 Task: Create a due date automation trigger when advanced on, on the monday of the week before a card is due add content with a name or a description starting with resume at 11:00 AM.
Action: Mouse moved to (1092, 535)
Screenshot: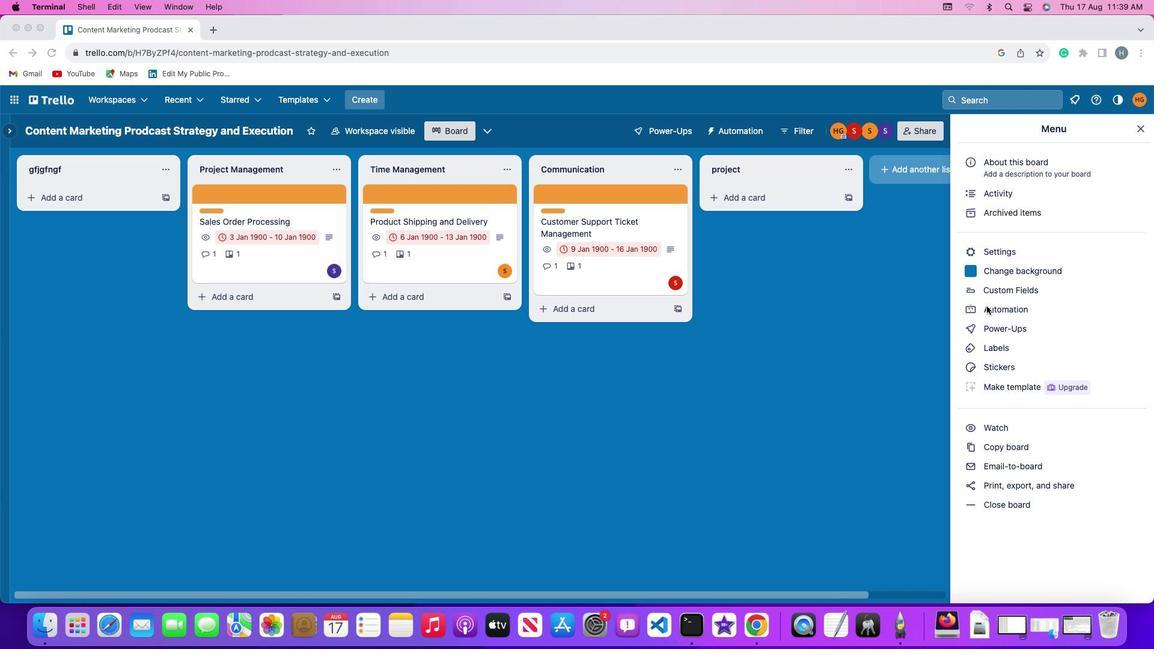 
Action: Mouse pressed left at (1092, 535)
Screenshot: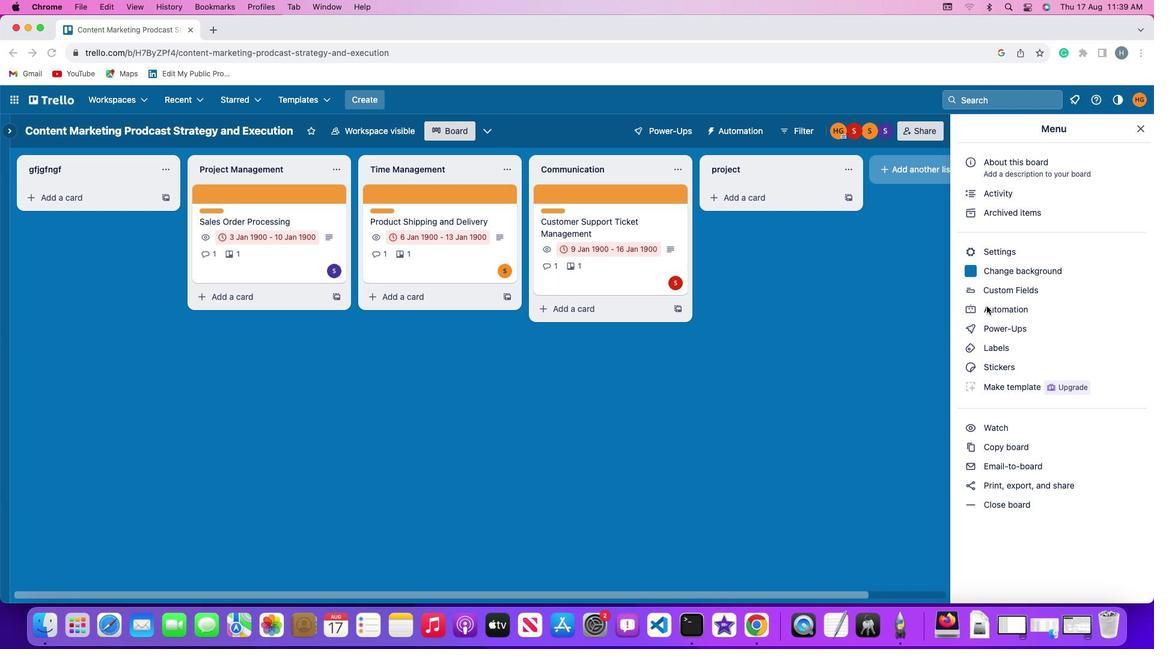 
Action: Mouse pressed left at (1092, 535)
Screenshot: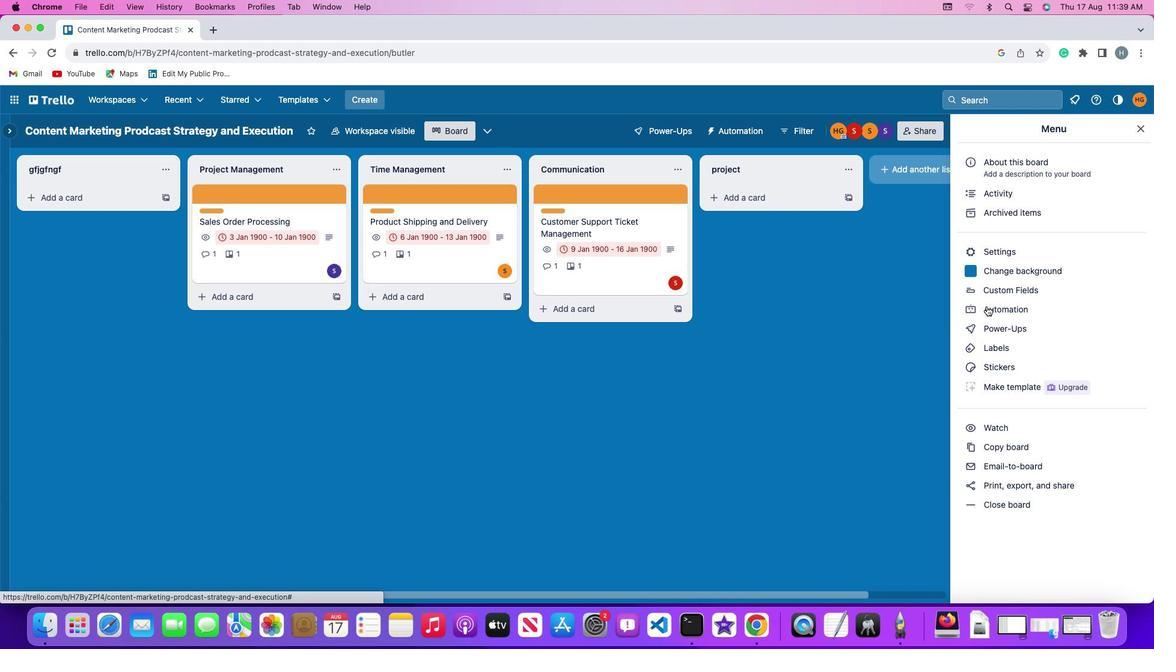 
Action: Mouse moved to (32, 544)
Screenshot: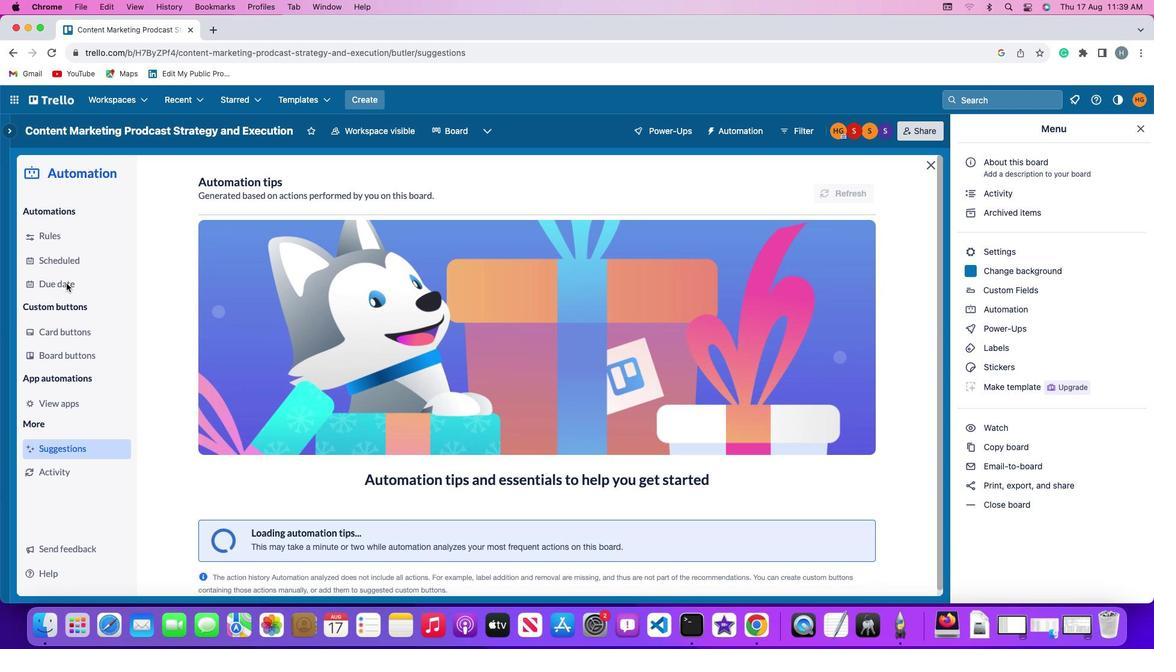 
Action: Mouse pressed left at (32, 544)
Screenshot: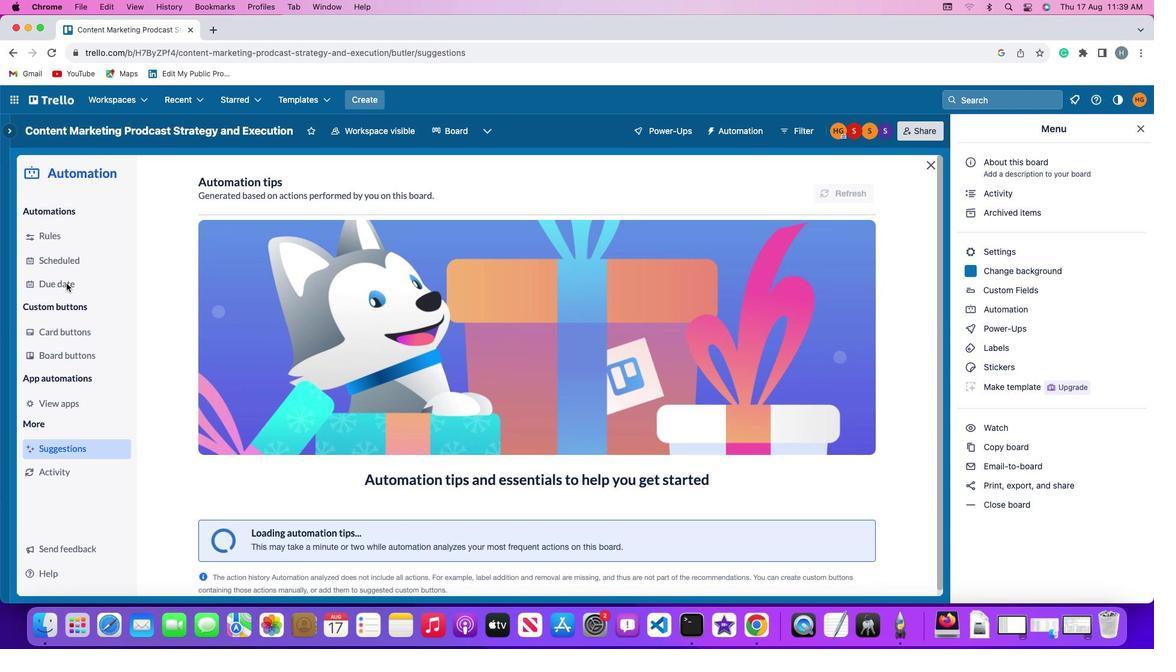 
Action: Mouse moved to (888, 582)
Screenshot: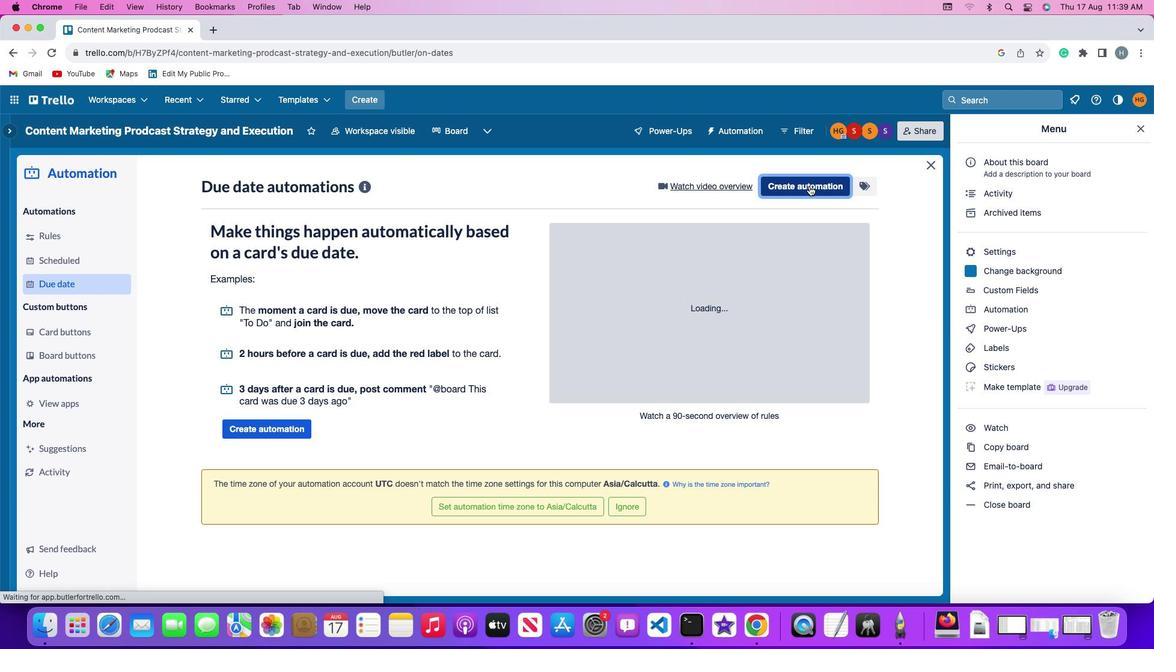 
Action: Mouse pressed left at (888, 582)
Screenshot: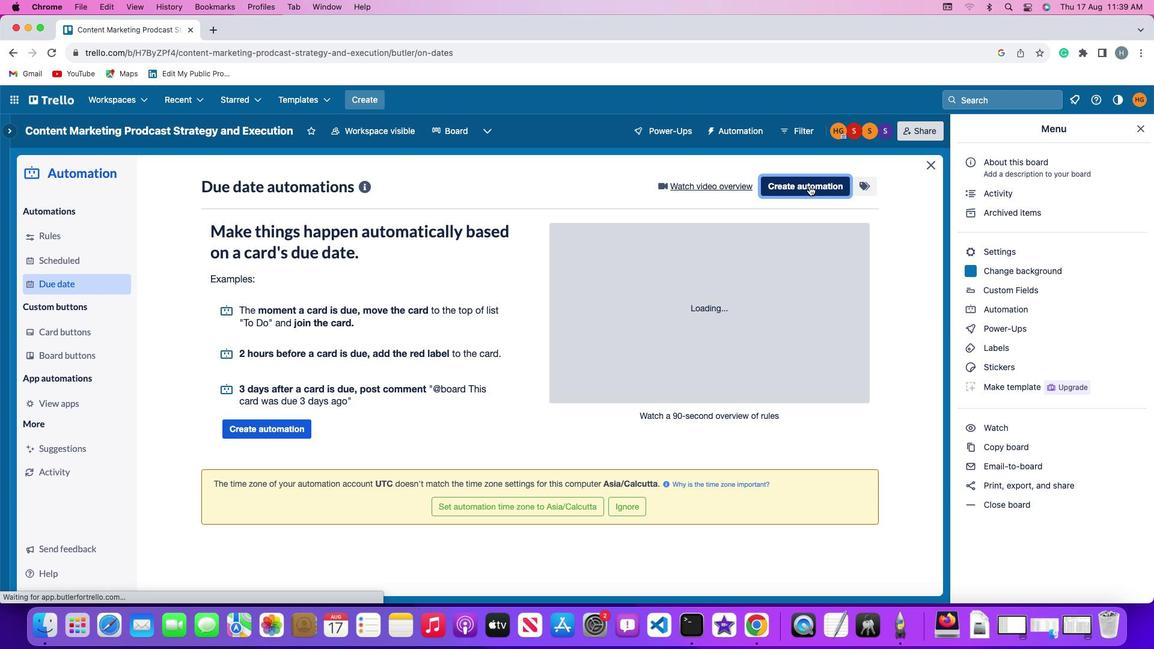 
Action: Mouse moved to (225, 539)
Screenshot: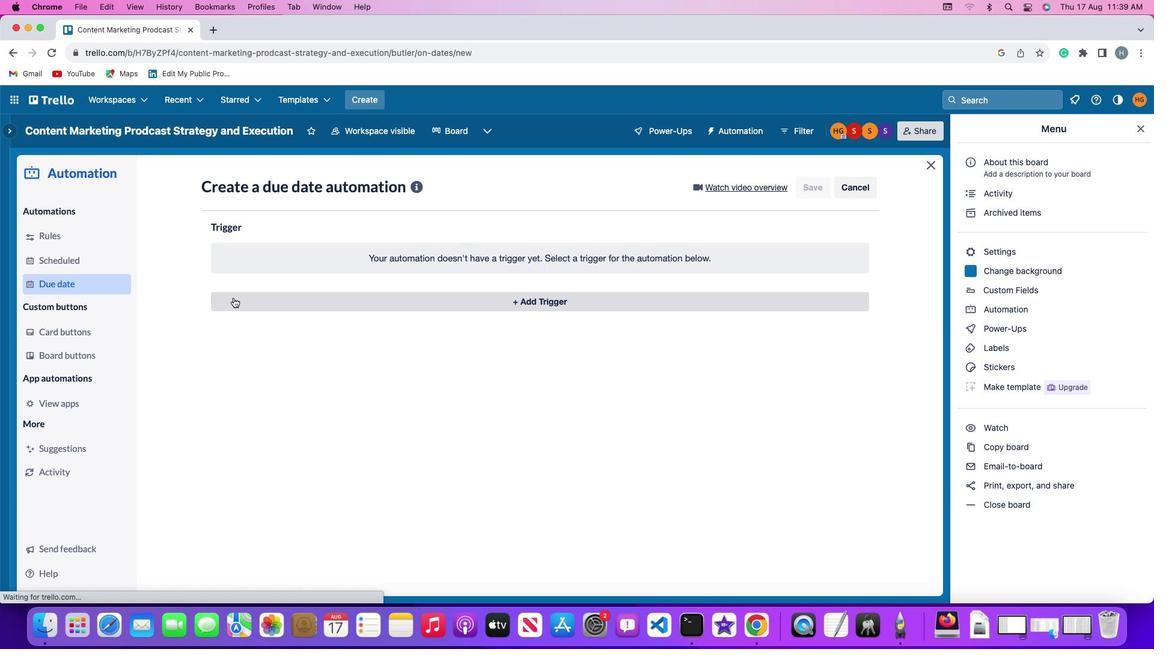 
Action: Mouse pressed left at (225, 539)
Screenshot: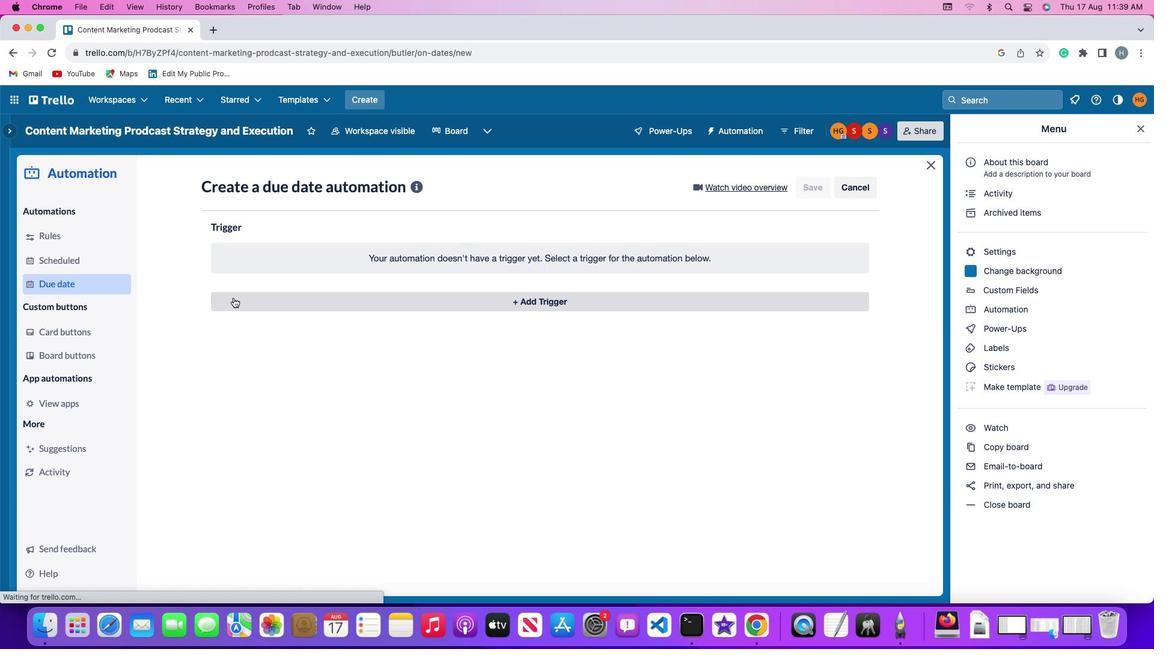 
Action: Mouse moved to (271, 451)
Screenshot: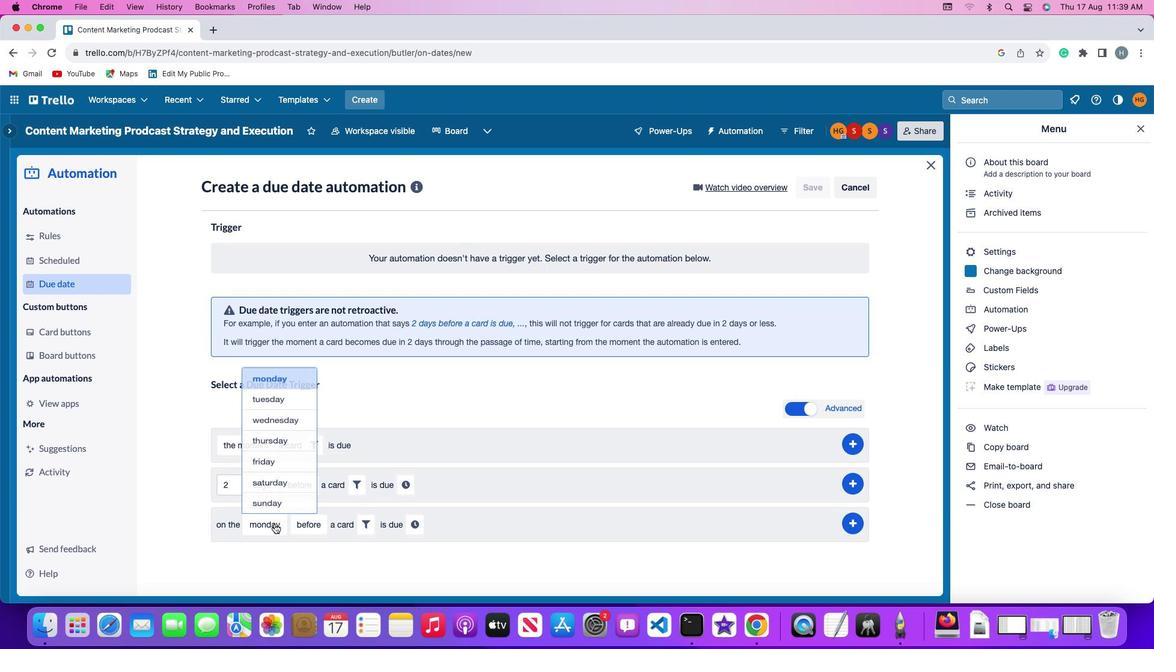 
Action: Mouse pressed left at (271, 451)
Screenshot: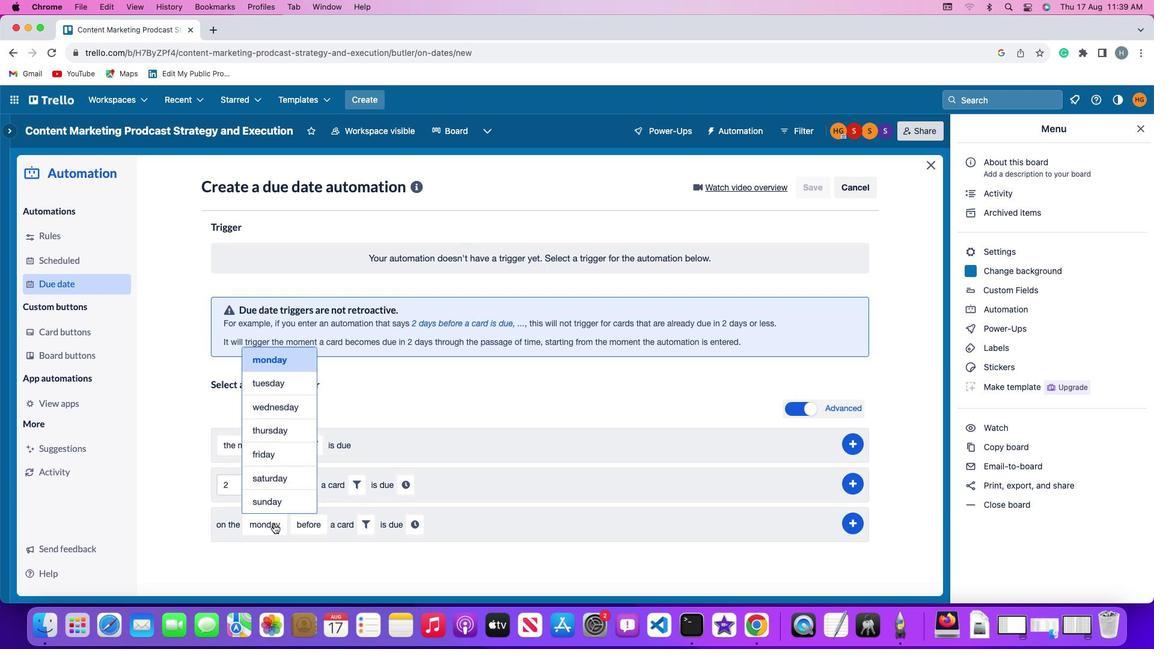 
Action: Mouse moved to (283, 516)
Screenshot: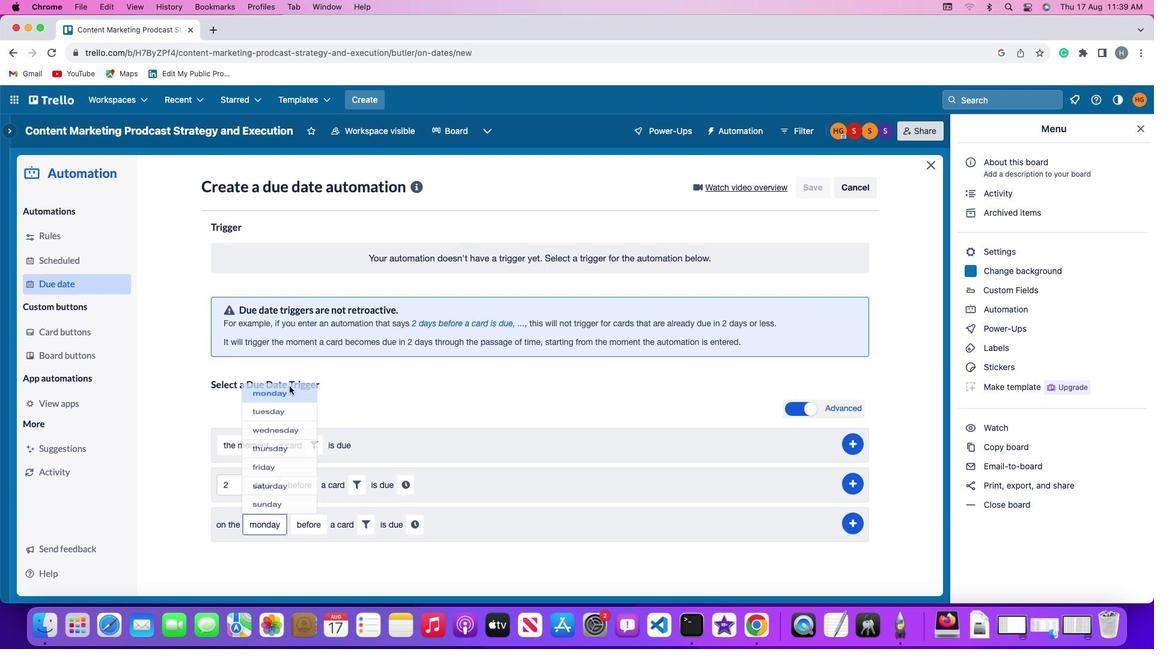 
Action: Mouse pressed left at (283, 516)
Screenshot: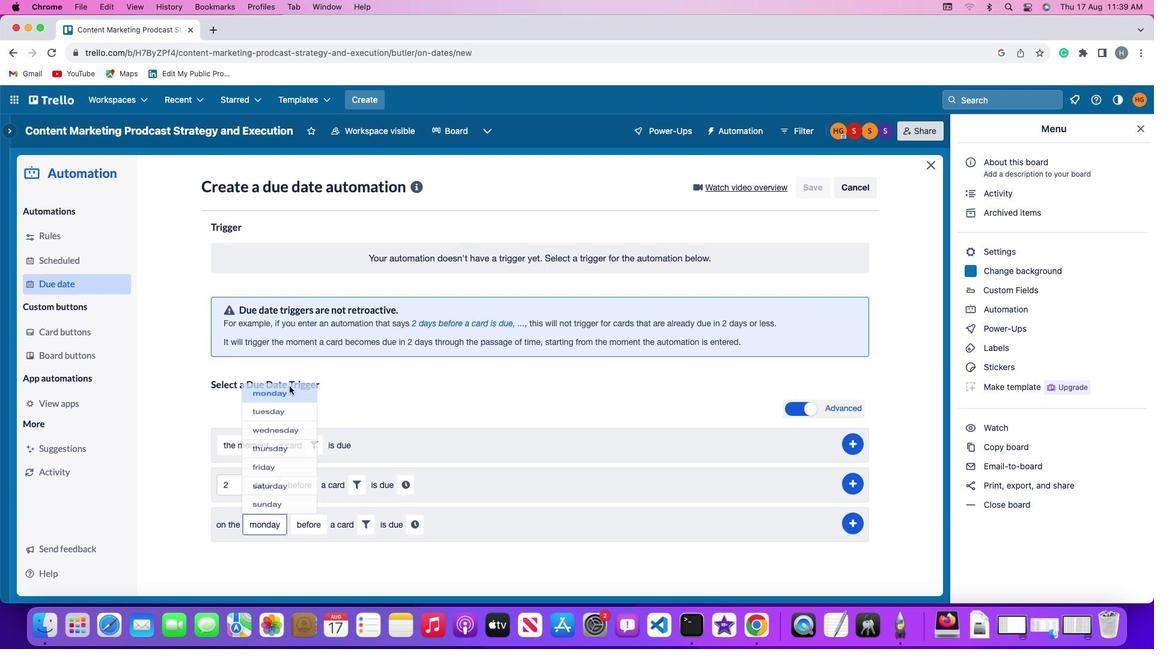 
Action: Mouse moved to (312, 446)
Screenshot: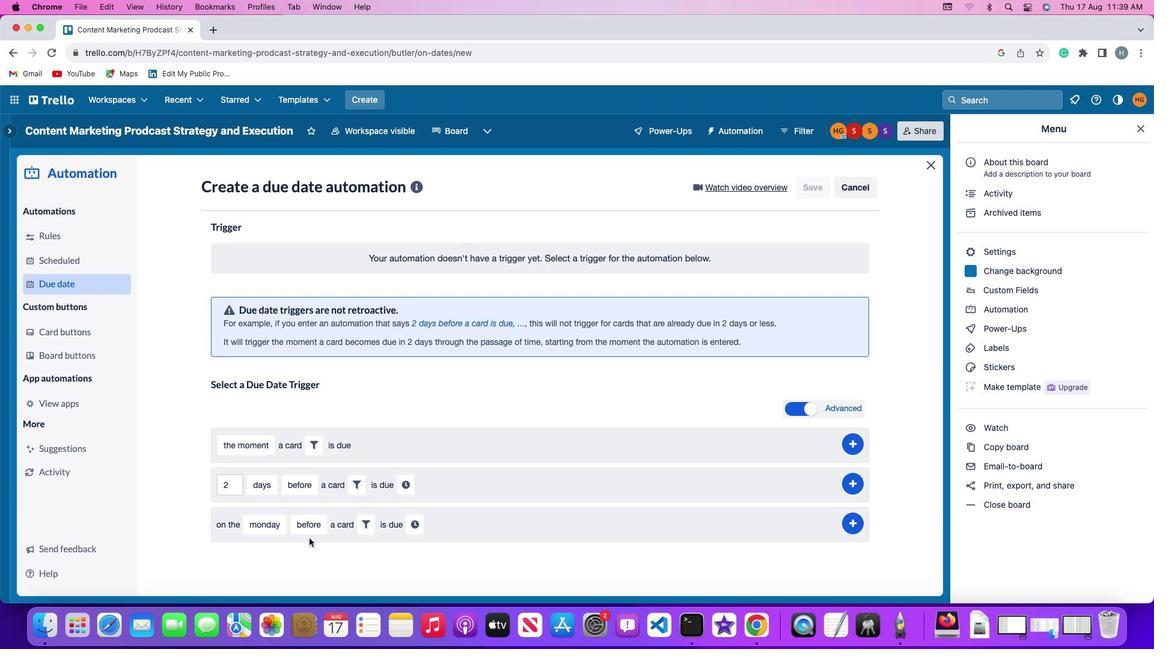 
Action: Mouse pressed left at (312, 446)
Screenshot: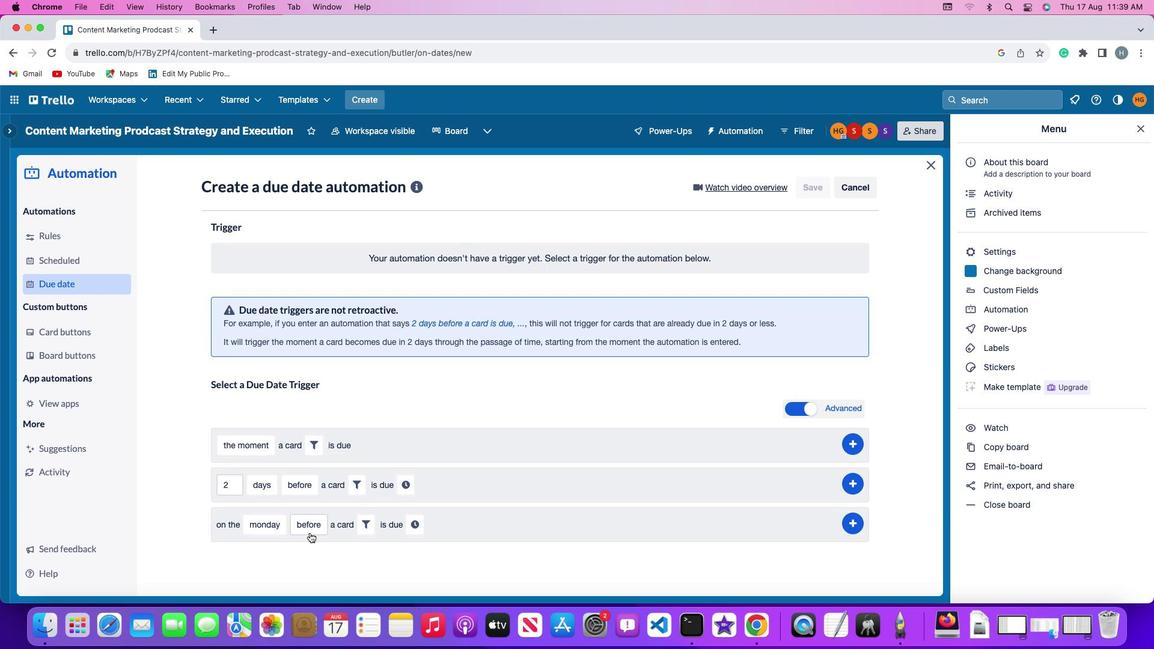 
Action: Mouse moved to (315, 460)
Screenshot: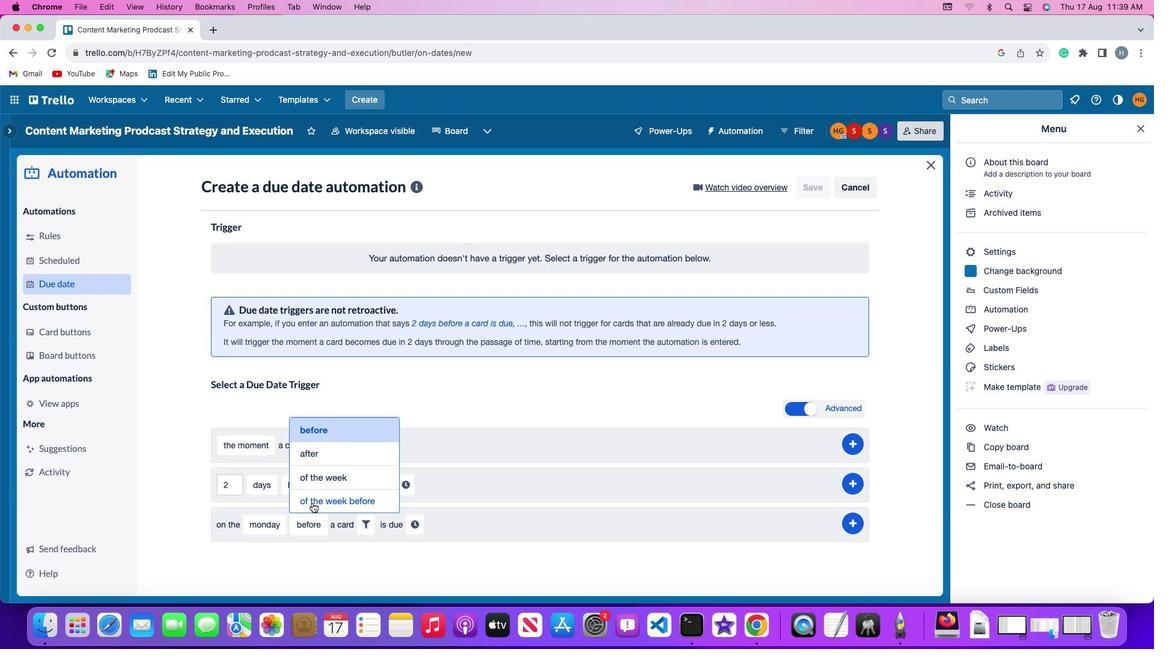 
Action: Mouse pressed left at (315, 460)
Screenshot: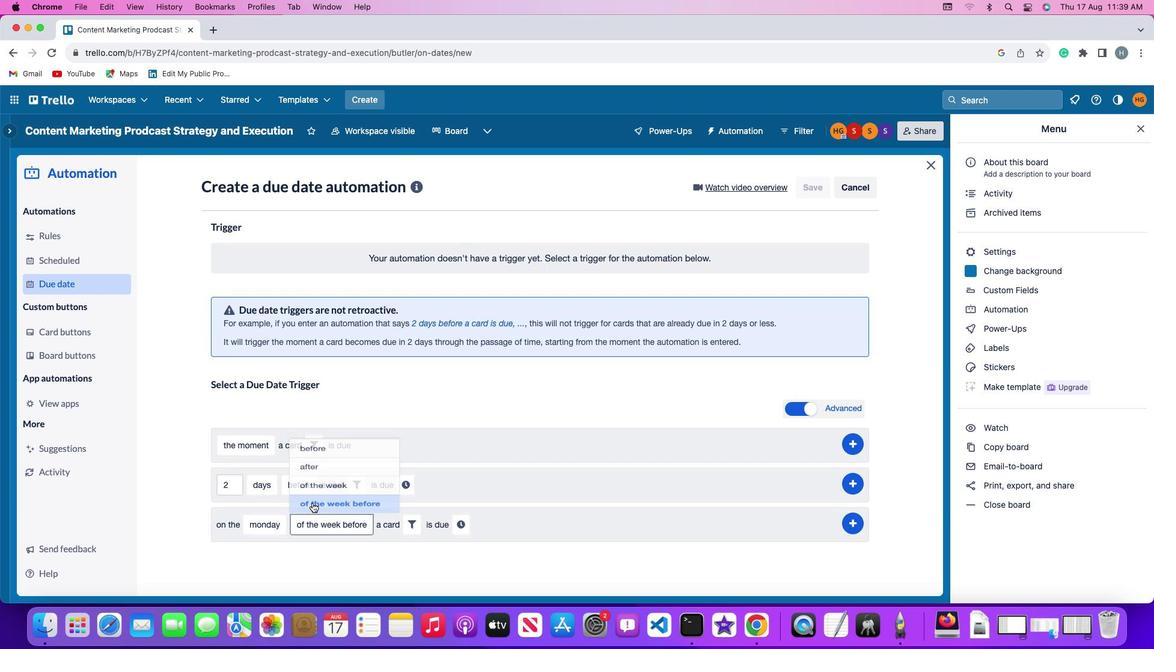 
Action: Mouse moved to (428, 451)
Screenshot: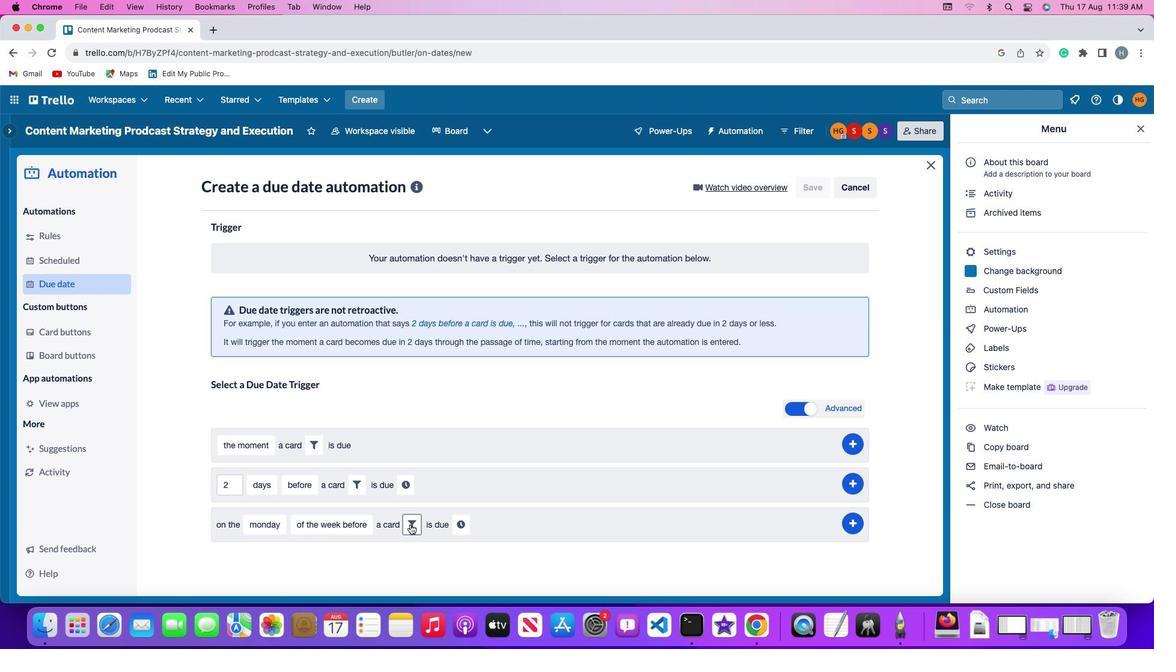 
Action: Mouse pressed left at (428, 451)
Screenshot: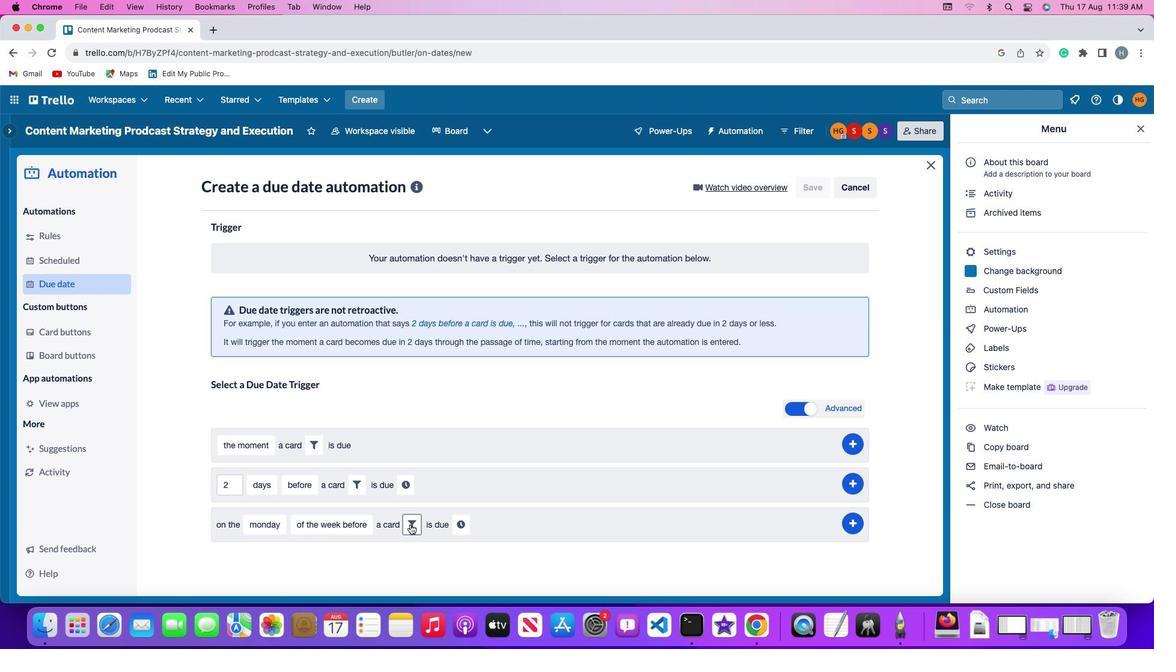 
Action: Mouse moved to (597, 436)
Screenshot: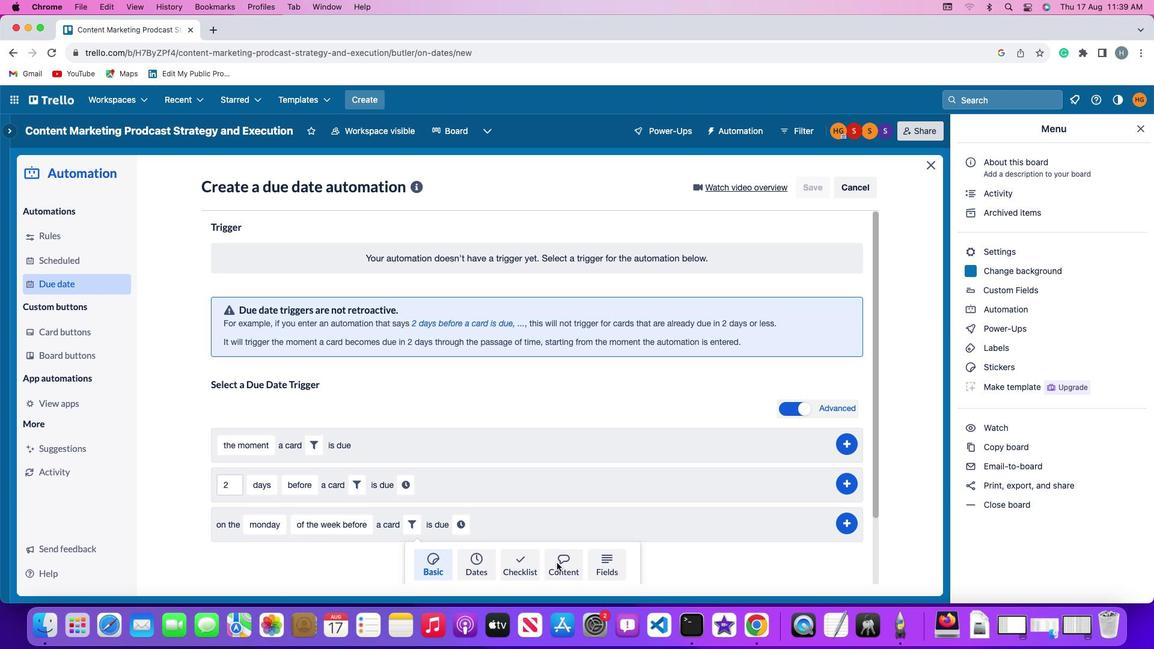 
Action: Mouse pressed left at (597, 436)
Screenshot: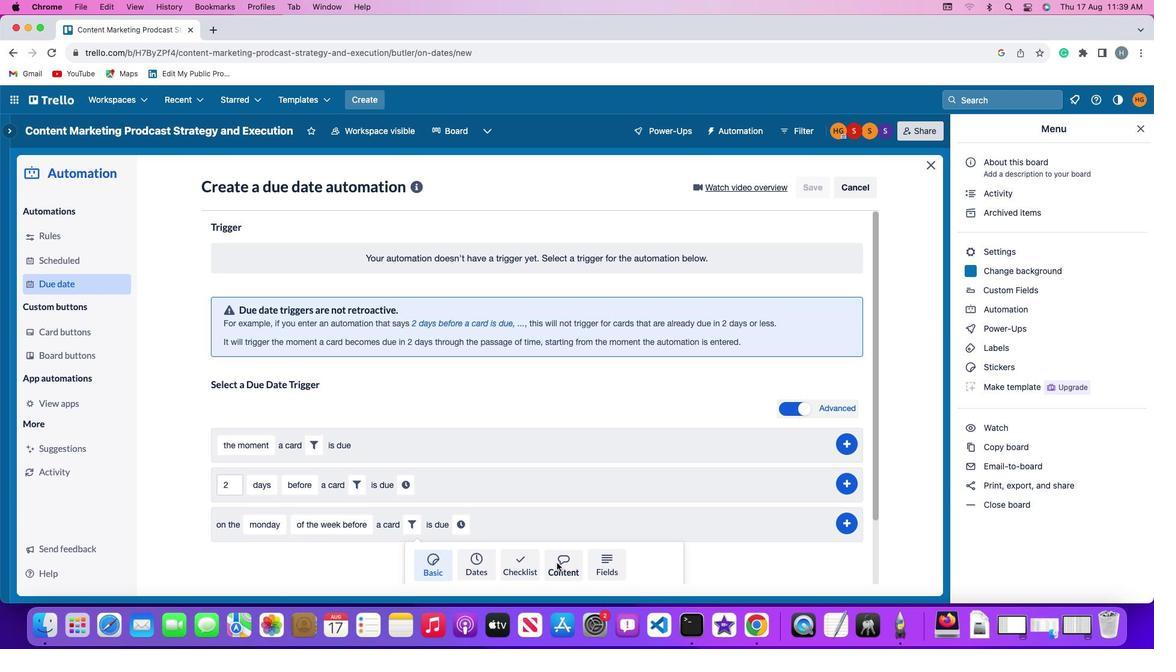 
Action: Mouse moved to (593, 436)
Screenshot: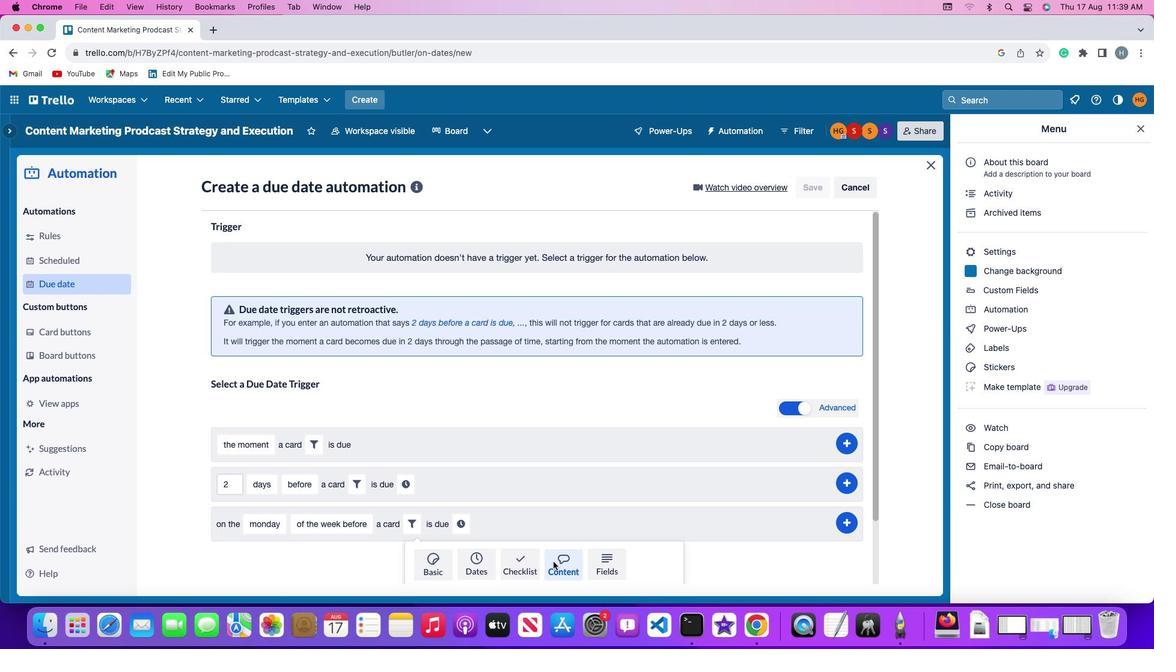 
Action: Mouse scrolled (593, 436) with delta (-42, 655)
Screenshot: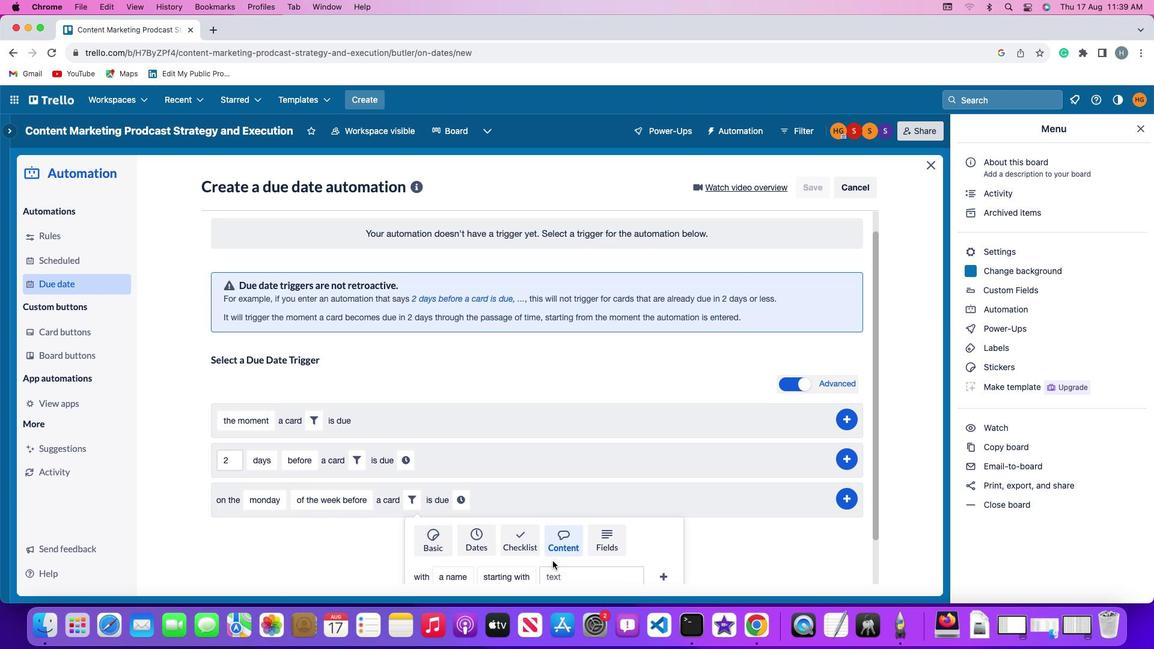 
Action: Mouse scrolled (593, 436) with delta (-42, 655)
Screenshot: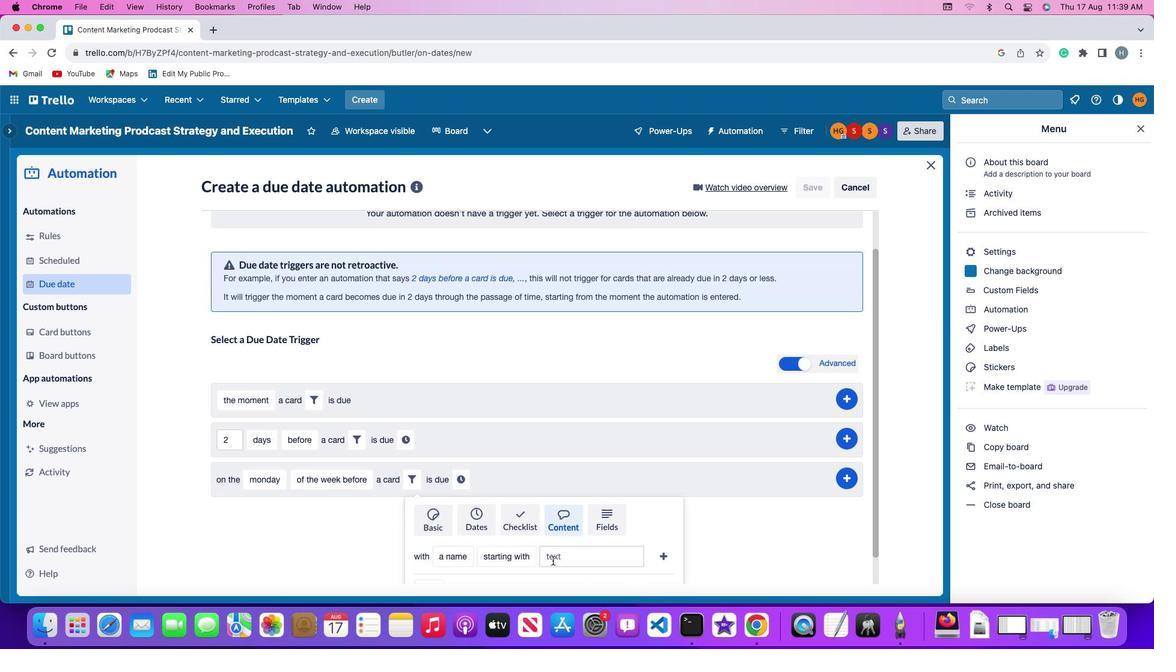
Action: Mouse scrolled (593, 436) with delta (-42, 655)
Screenshot: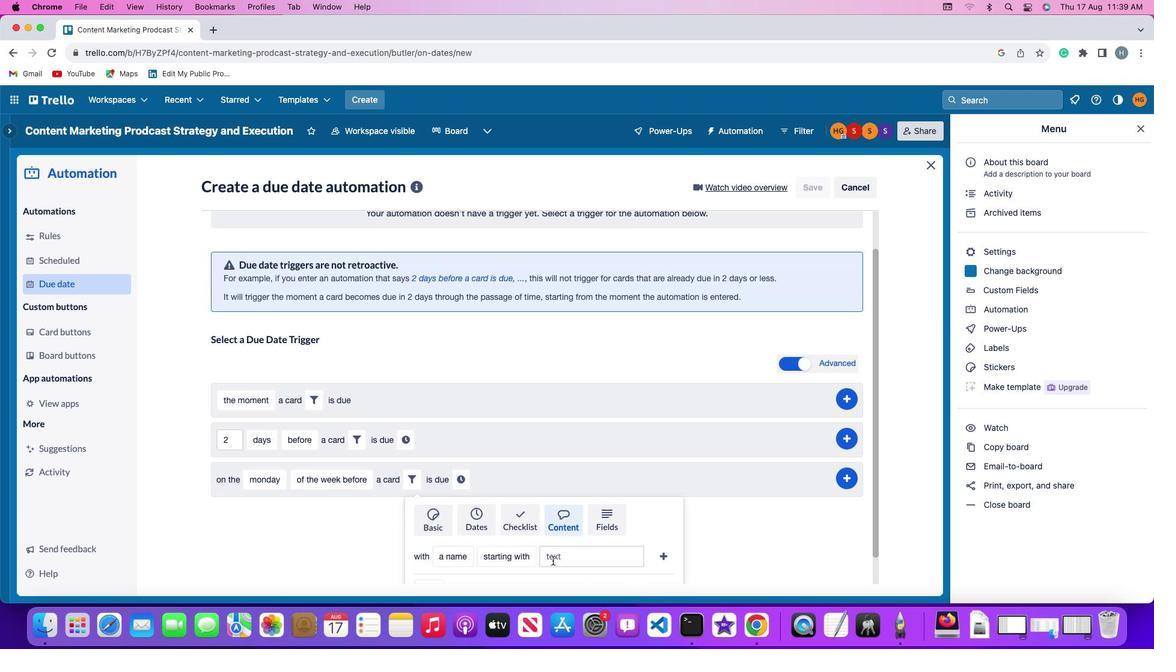 
Action: Mouse scrolled (593, 436) with delta (-42, 656)
Screenshot: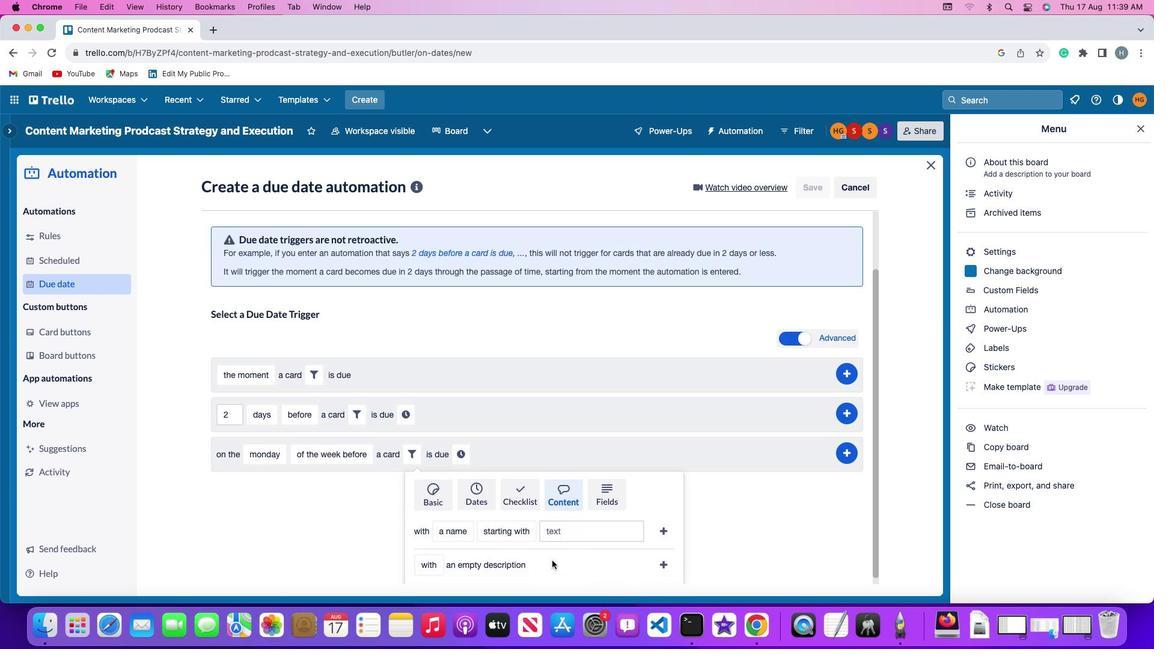 
Action: Mouse moved to (592, 437)
Screenshot: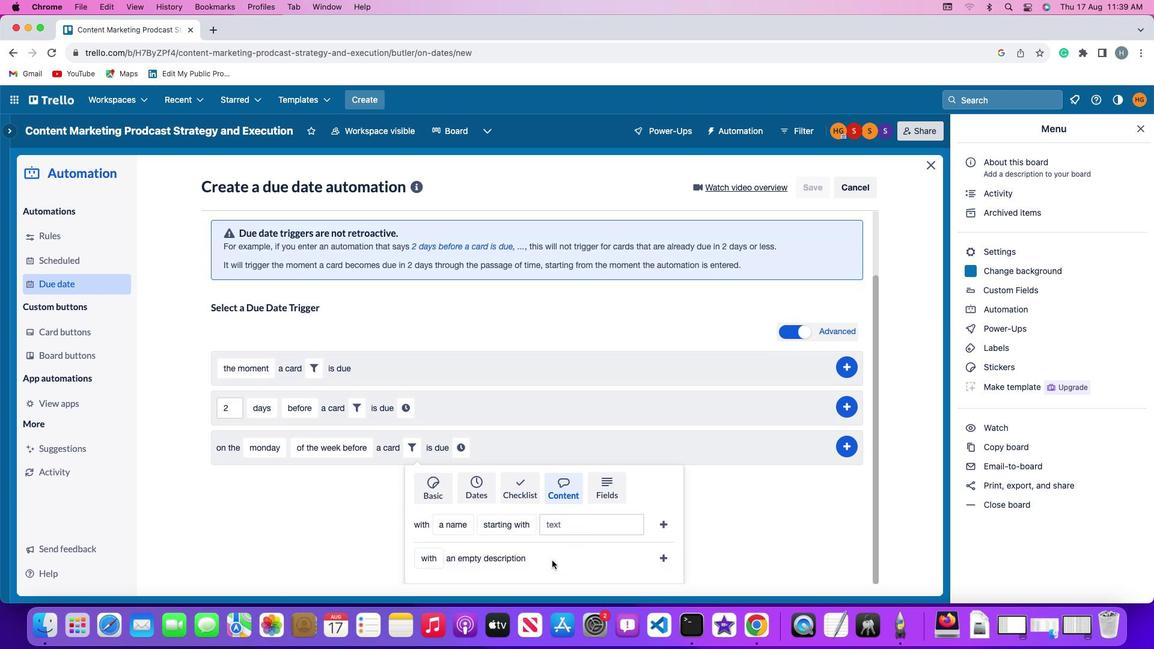 
Action: Mouse scrolled (592, 437) with delta (-42, 656)
Screenshot: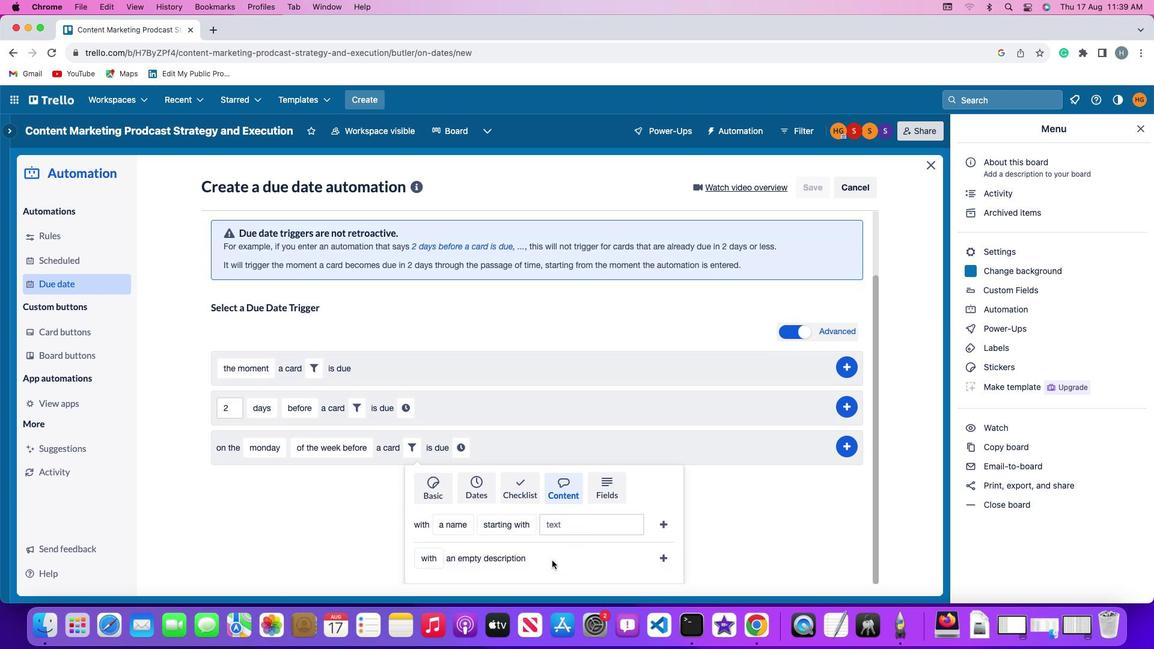 
Action: Mouse moved to (591, 437)
Screenshot: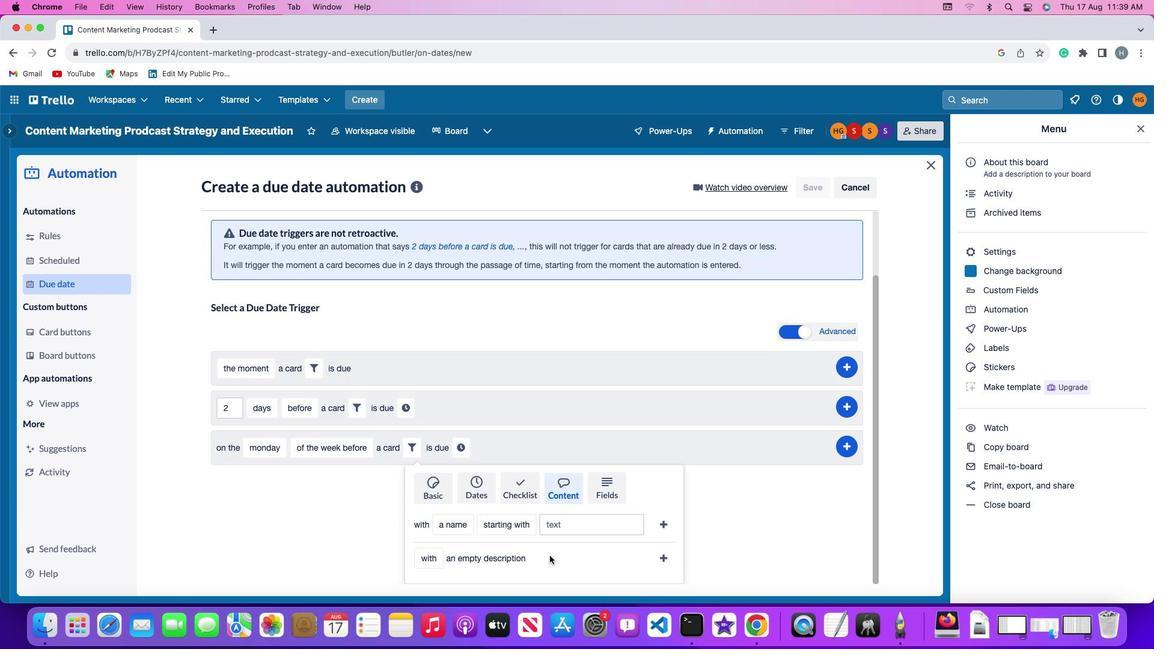 
Action: Mouse scrolled (591, 437) with delta (-42, 655)
Screenshot: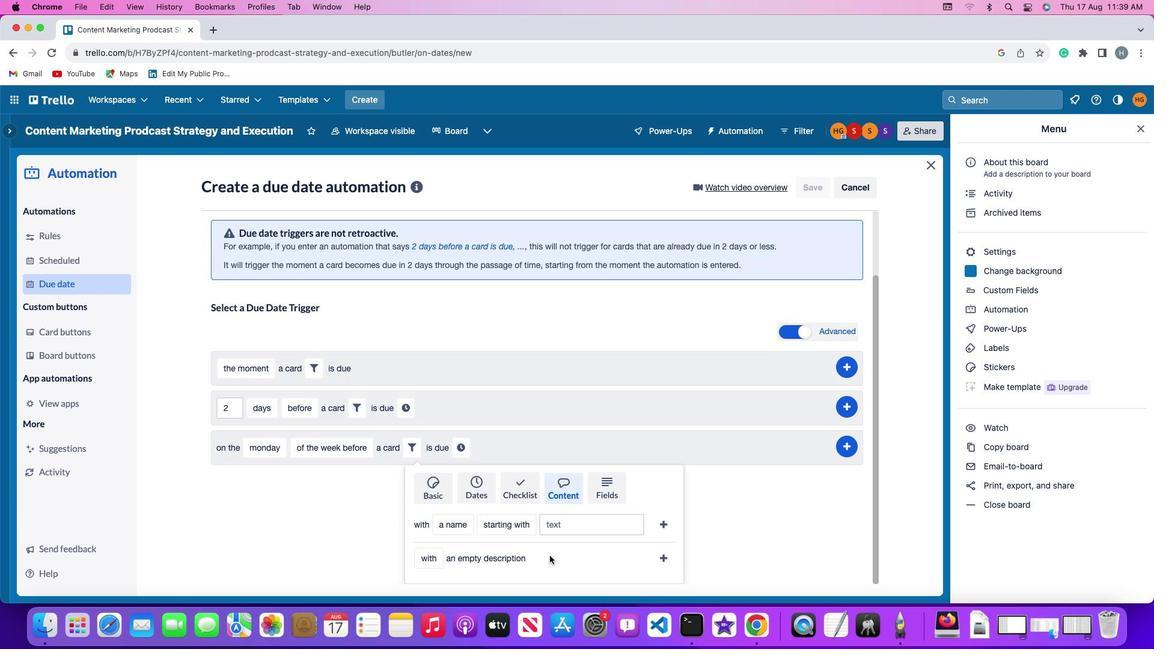 
Action: Mouse scrolled (591, 437) with delta (-42, 655)
Screenshot: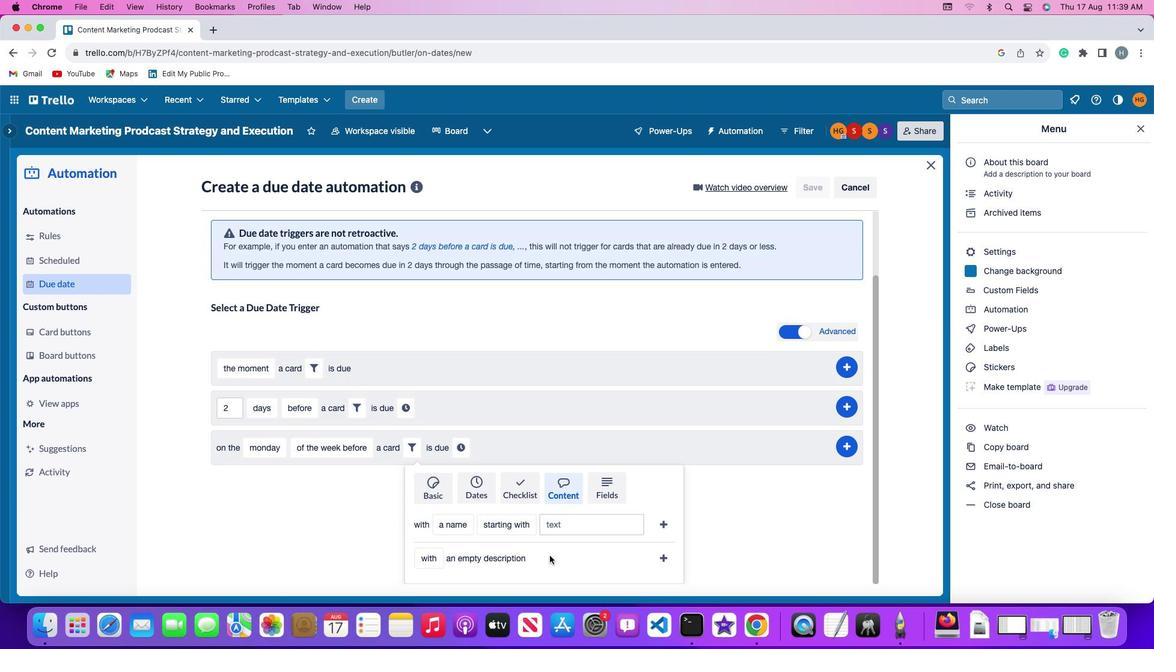 
Action: Mouse moved to (590, 438)
Screenshot: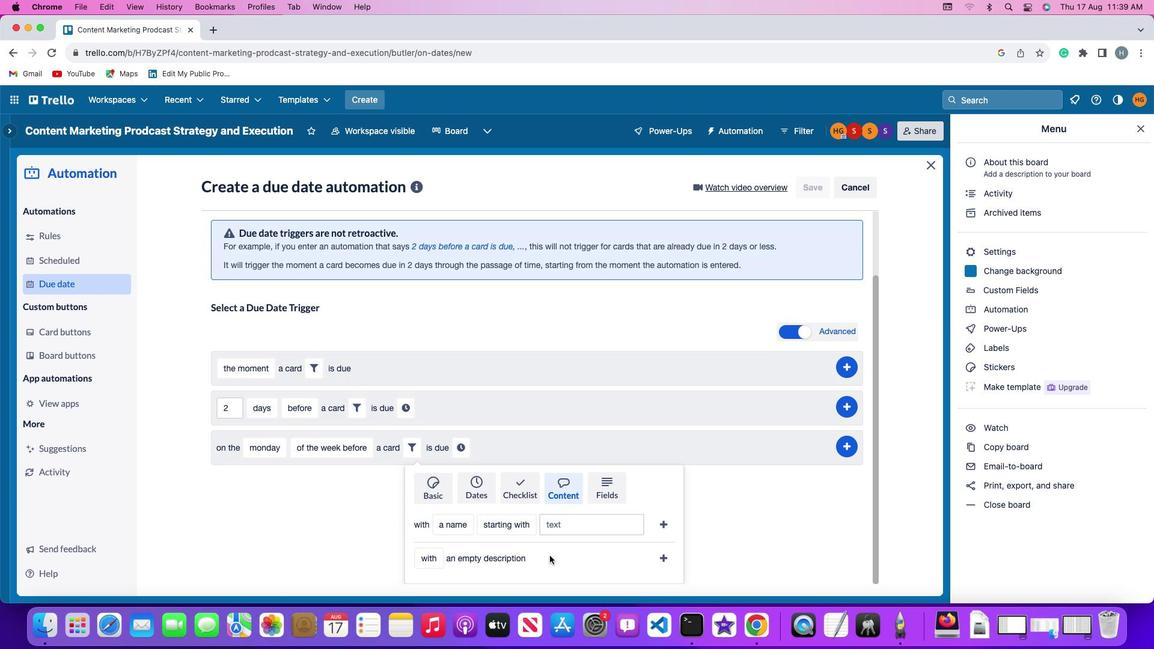 
Action: Mouse scrolled (590, 438) with delta (-42, 655)
Screenshot: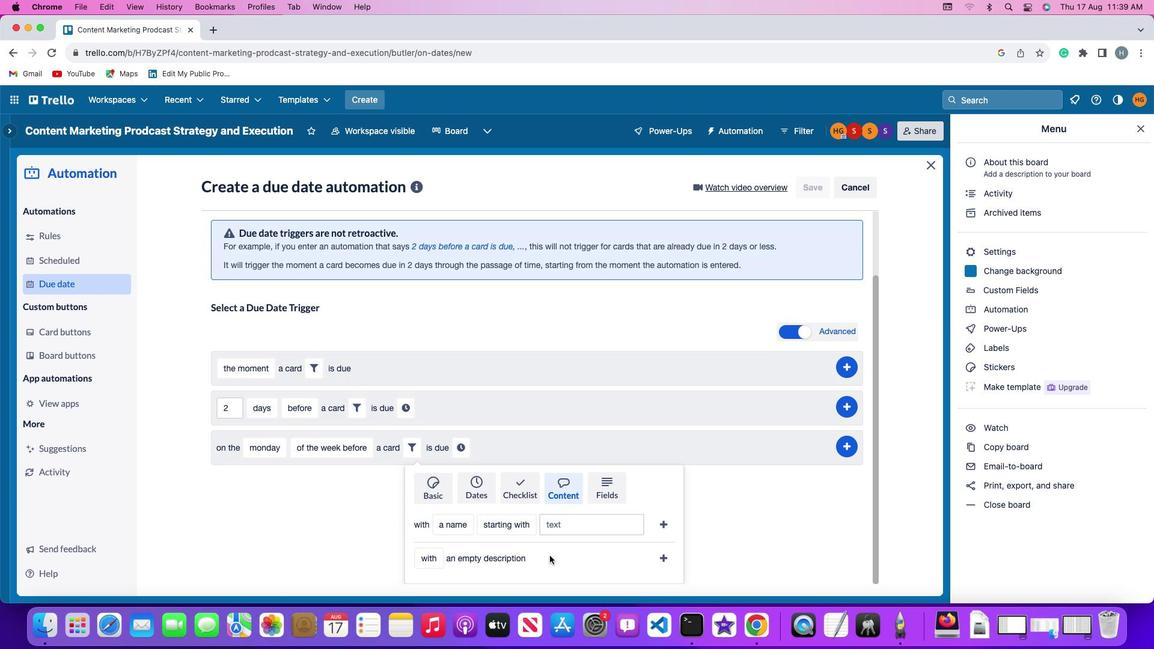 
Action: Mouse moved to (463, 452)
Screenshot: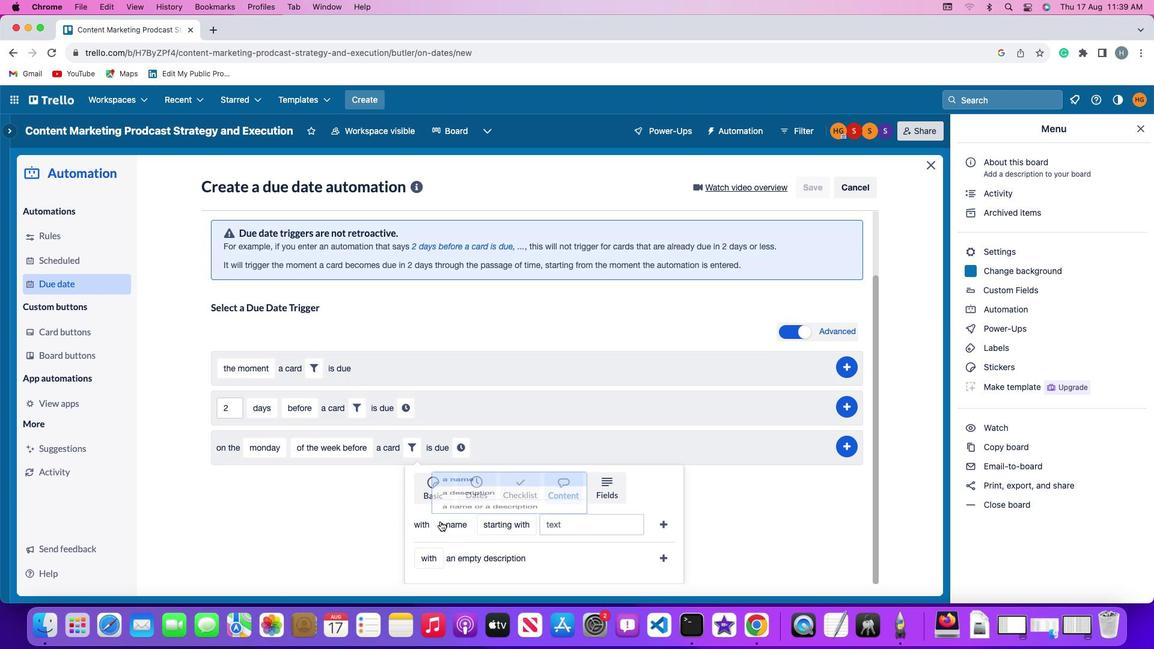 
Action: Mouse pressed left at (463, 452)
Screenshot: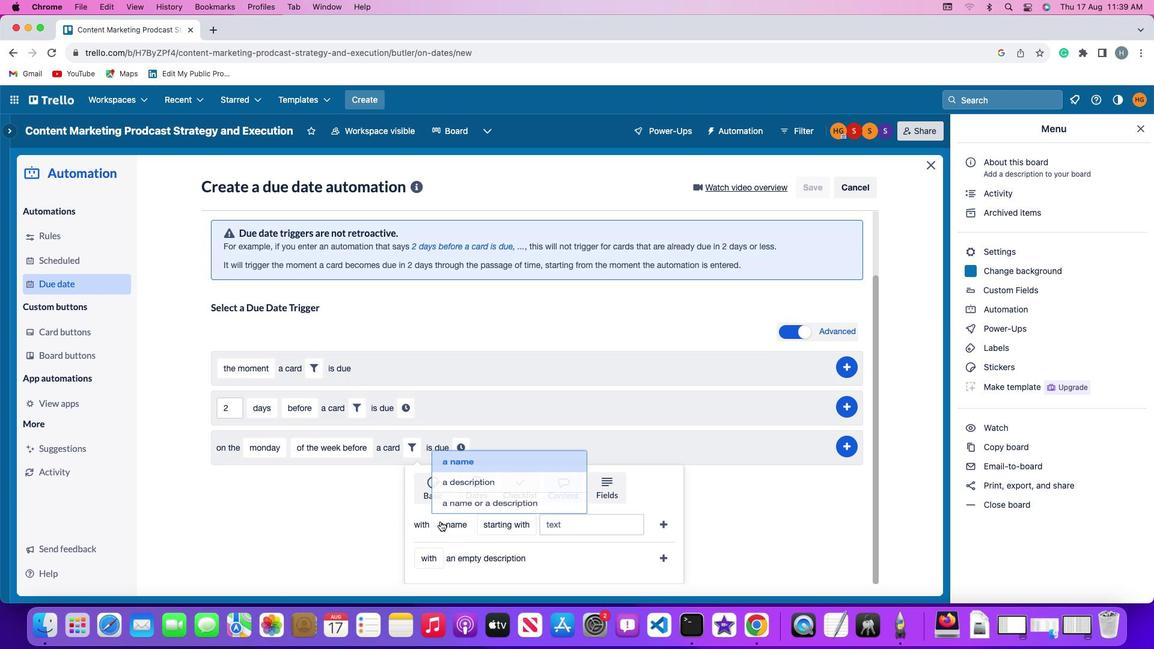 
Action: Mouse moved to (475, 460)
Screenshot: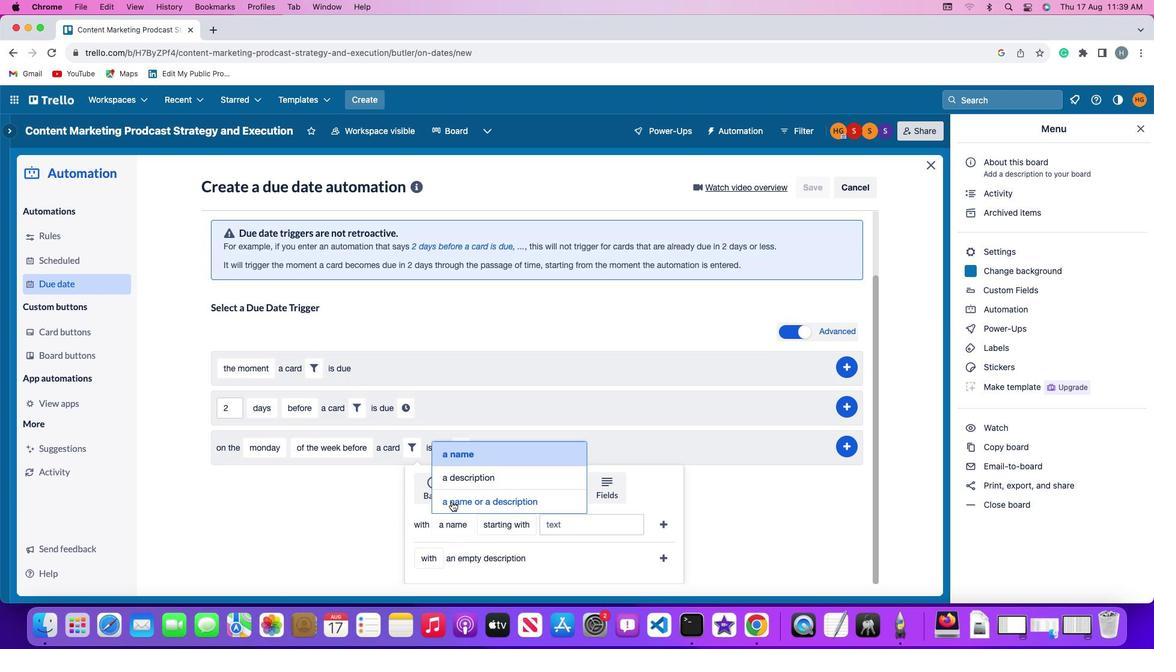 
Action: Mouse pressed left at (475, 460)
Screenshot: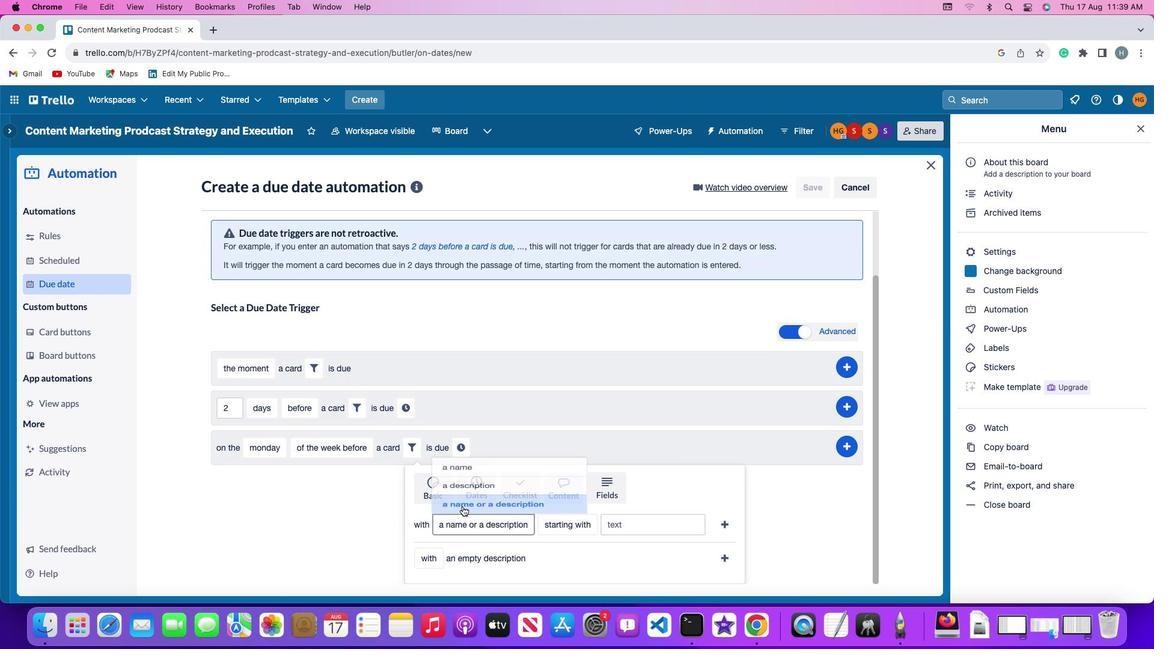 
Action: Mouse moved to (602, 451)
Screenshot: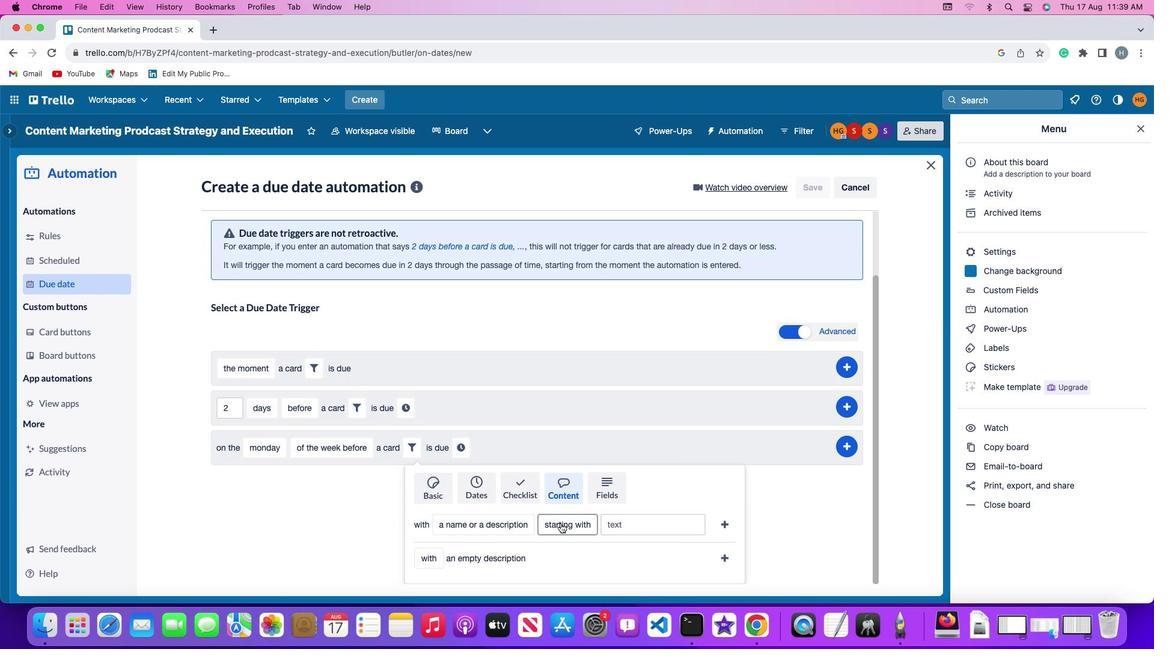 
Action: Mouse pressed left at (602, 451)
Screenshot: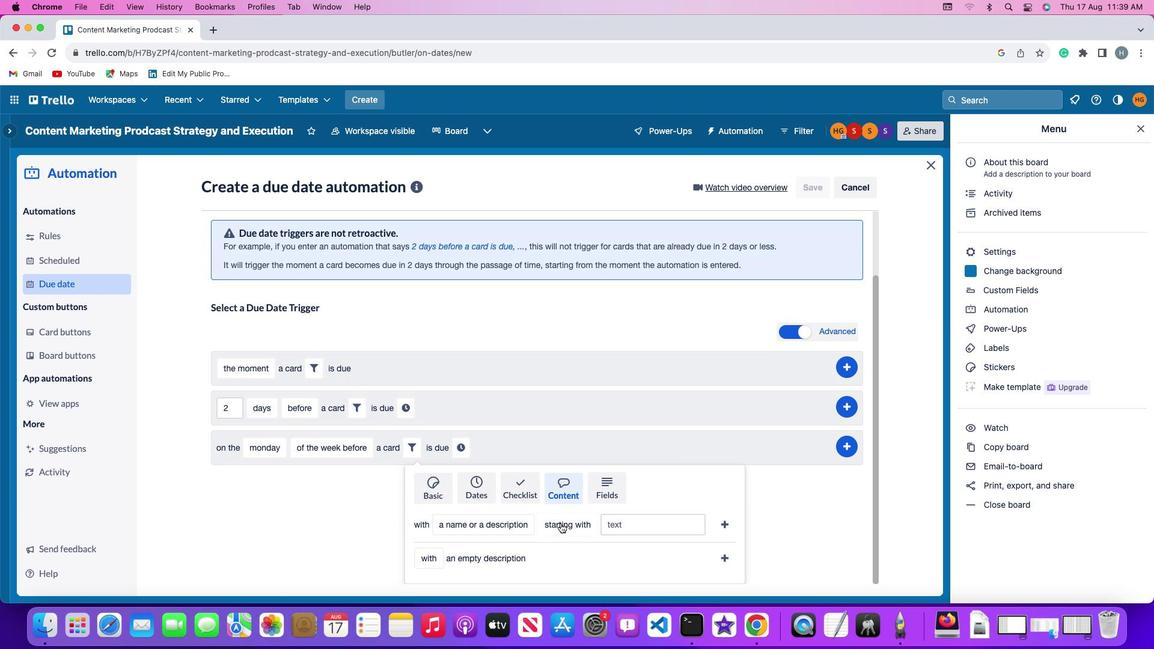 
Action: Mouse moved to (616, 507)
Screenshot: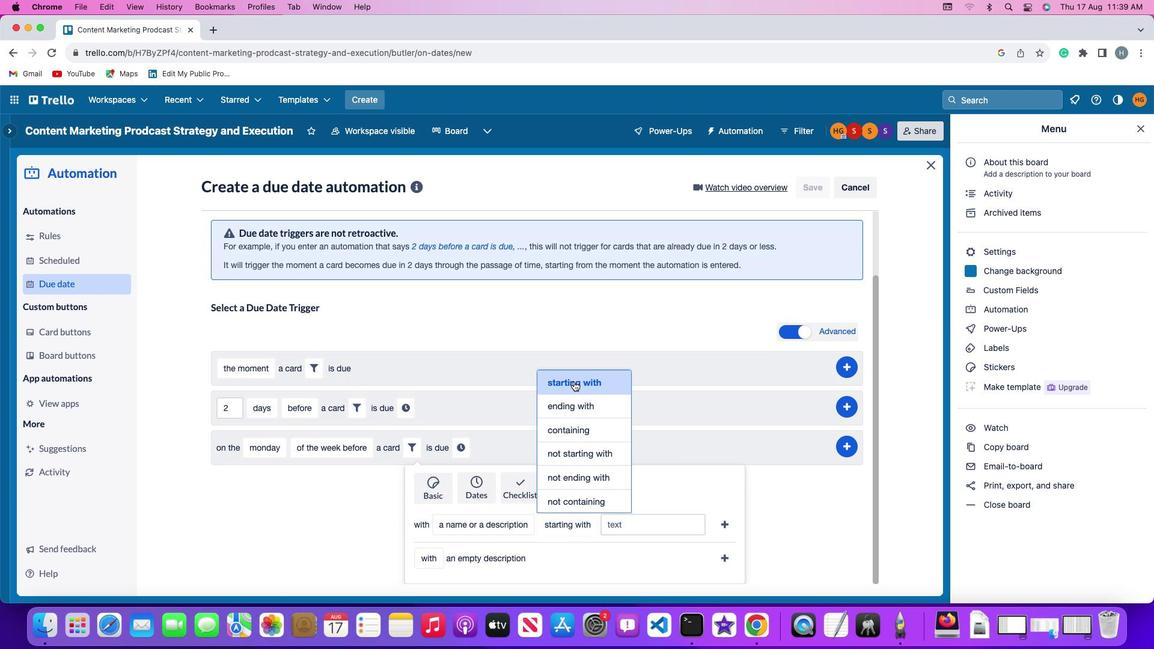 
Action: Mouse pressed left at (616, 507)
Screenshot: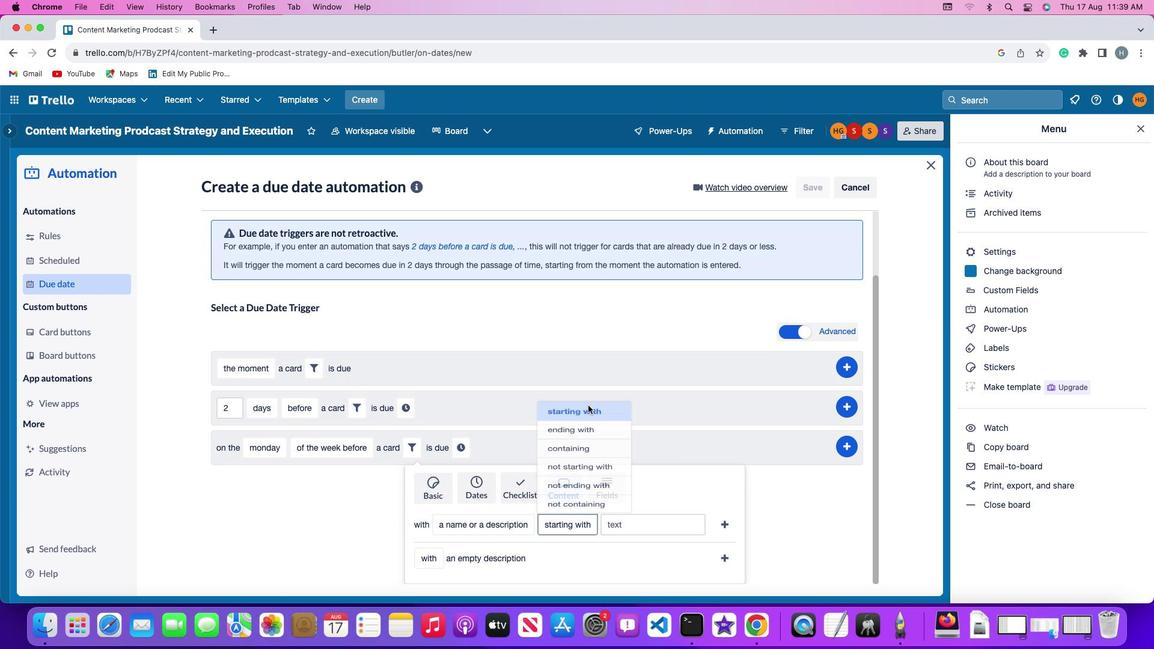 
Action: Mouse moved to (670, 452)
Screenshot: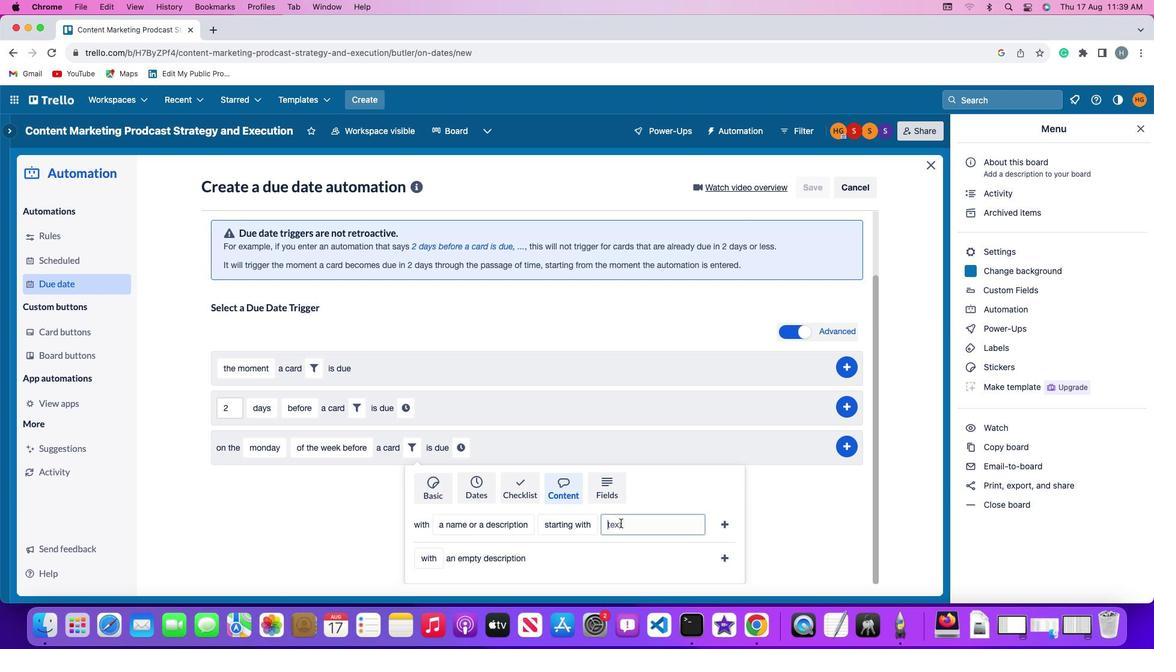 
Action: Mouse pressed left at (670, 452)
Screenshot: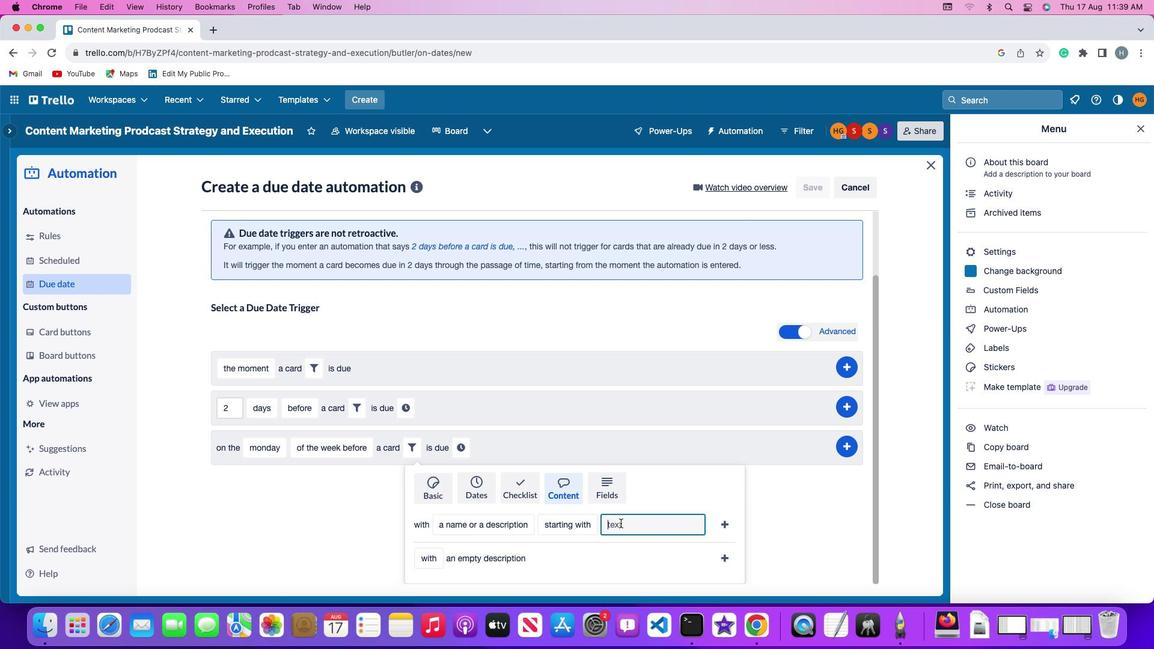 
Action: Mouse moved to (671, 452)
Screenshot: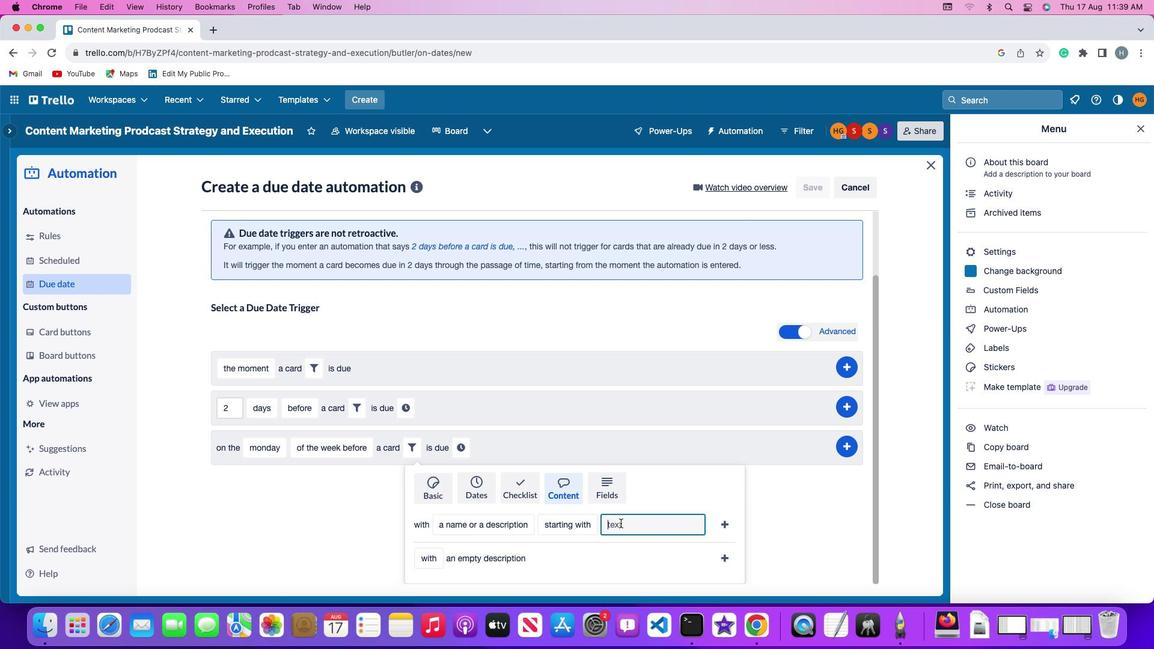 
Action: Key pressed 'r''e''s''u''m''e'
Screenshot: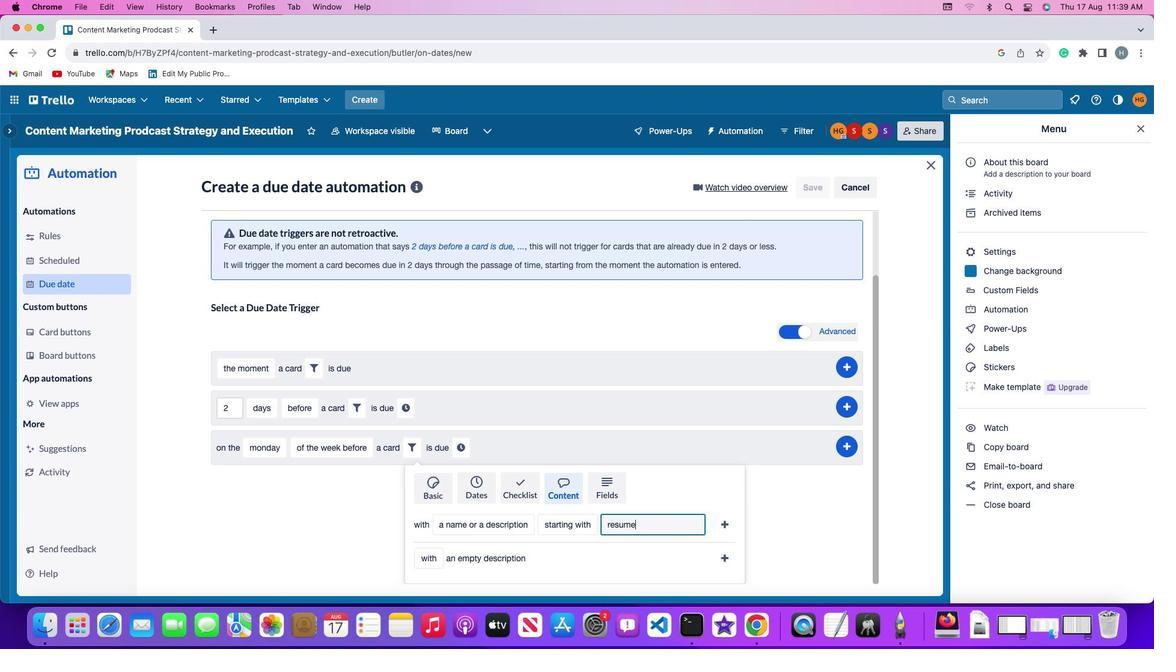 
Action: Mouse moved to (782, 451)
Screenshot: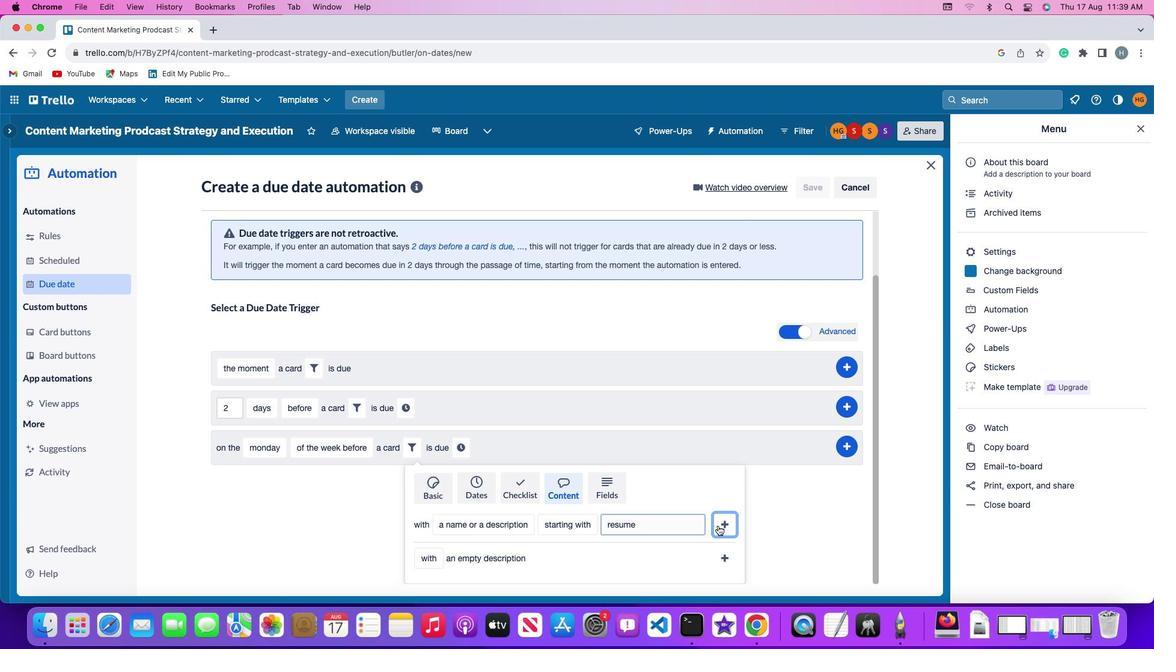 
Action: Mouse pressed left at (782, 451)
Screenshot: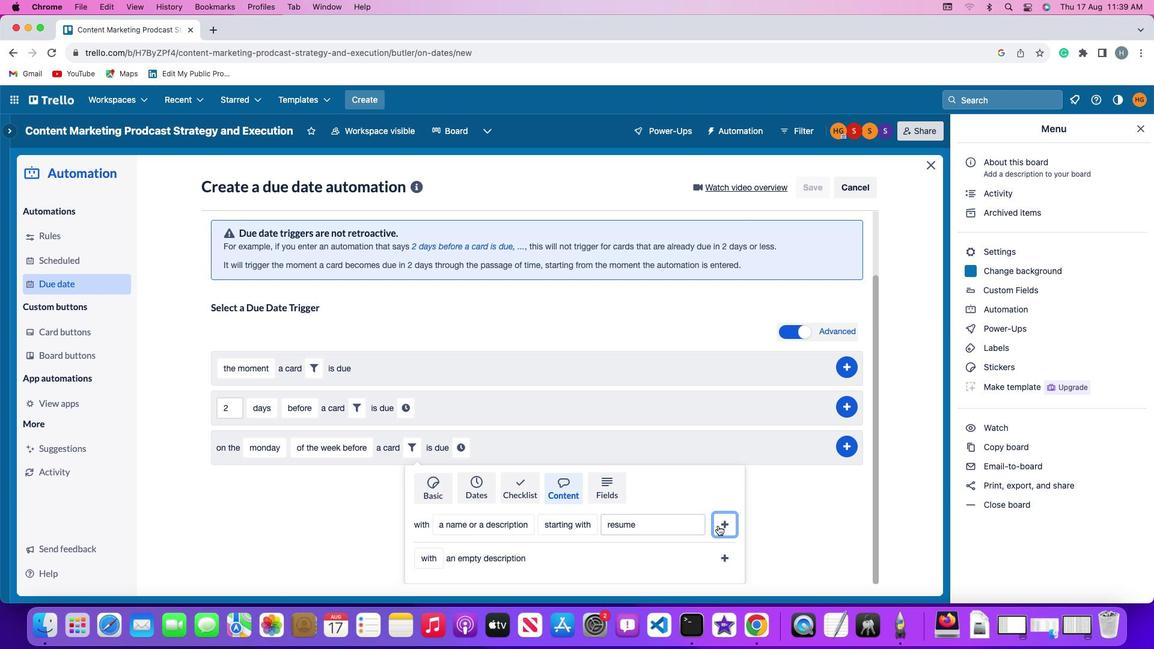 
Action: Mouse moved to (752, 451)
Screenshot: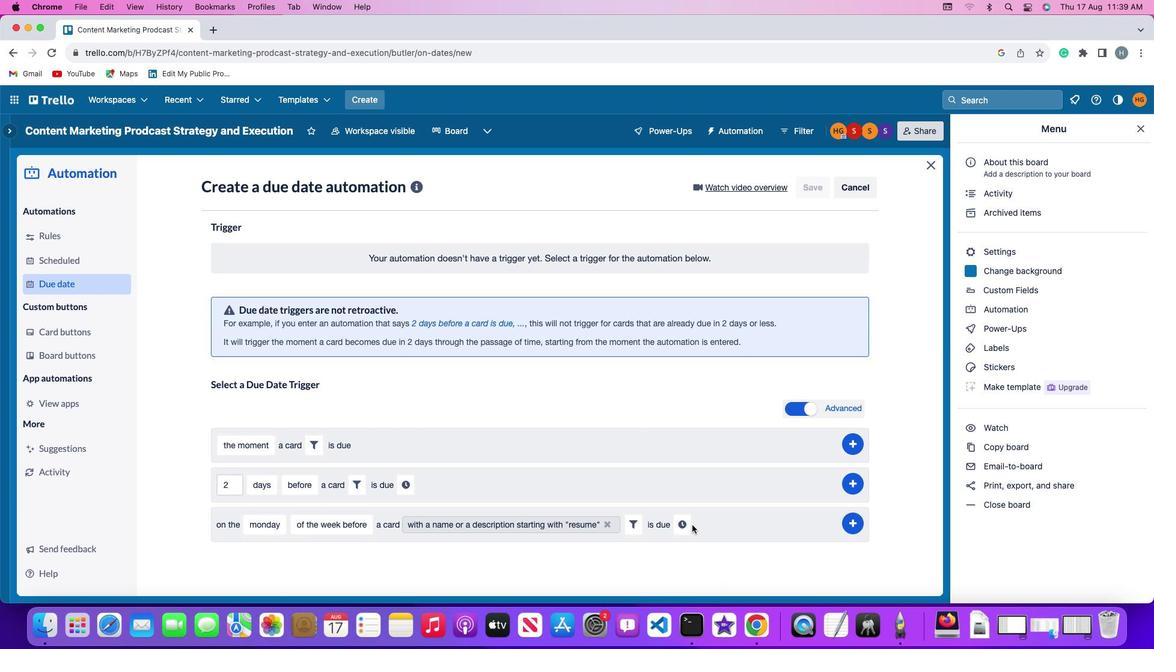 
Action: Mouse pressed left at (752, 451)
Screenshot: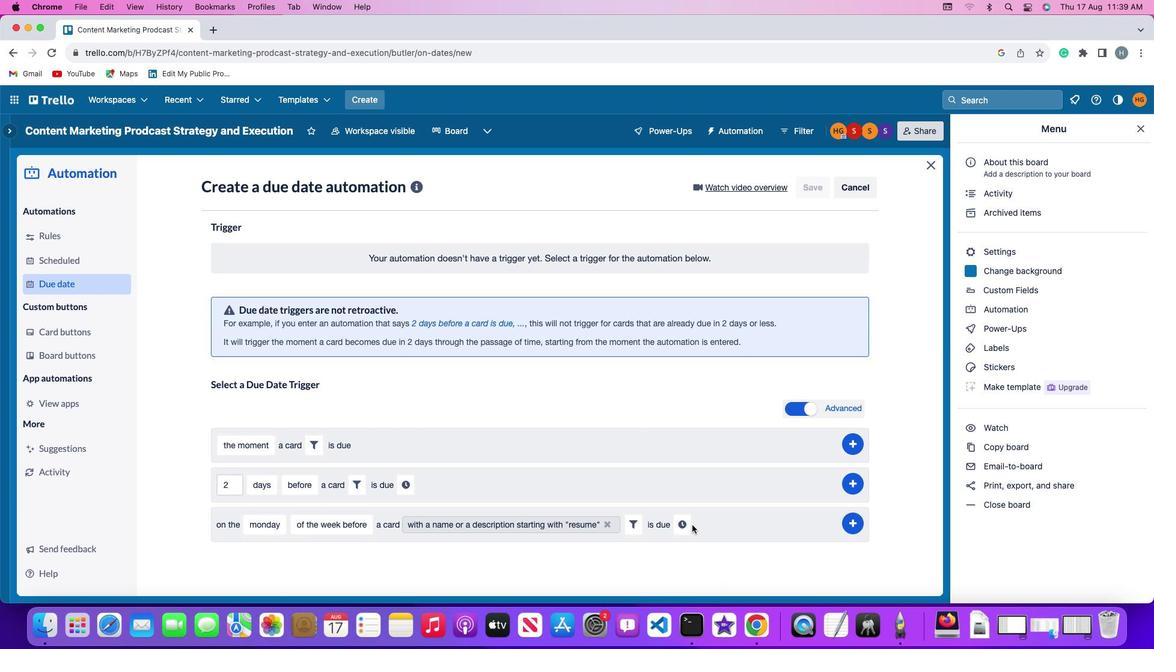 
Action: Mouse moved to (744, 452)
Screenshot: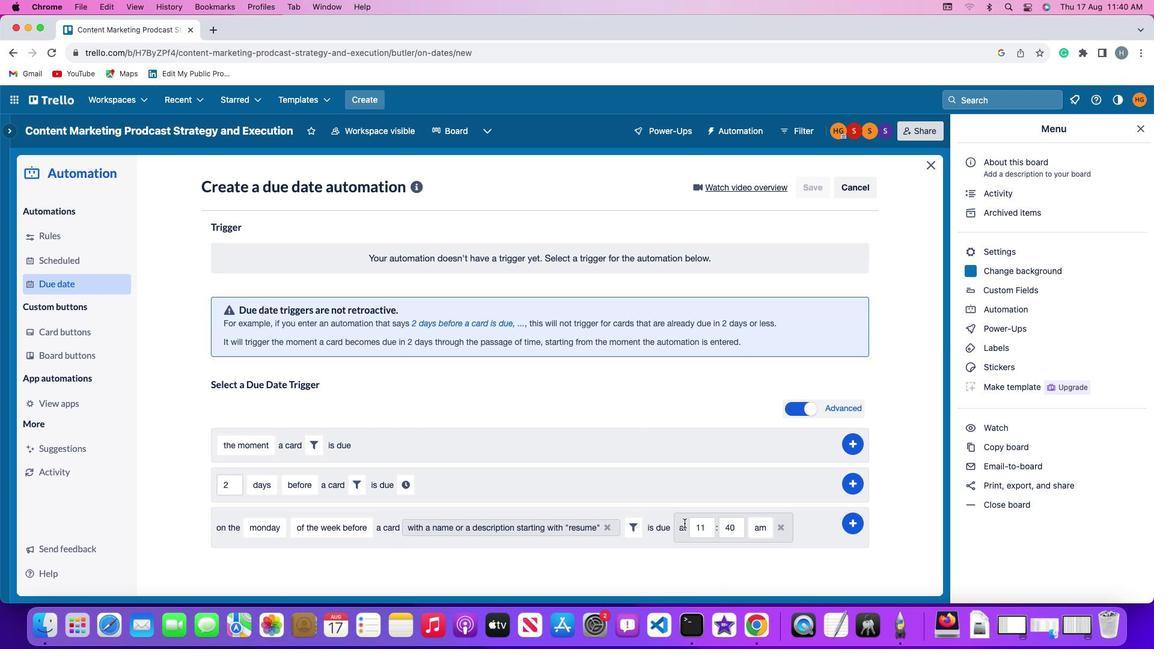 
Action: Mouse pressed left at (744, 452)
Screenshot: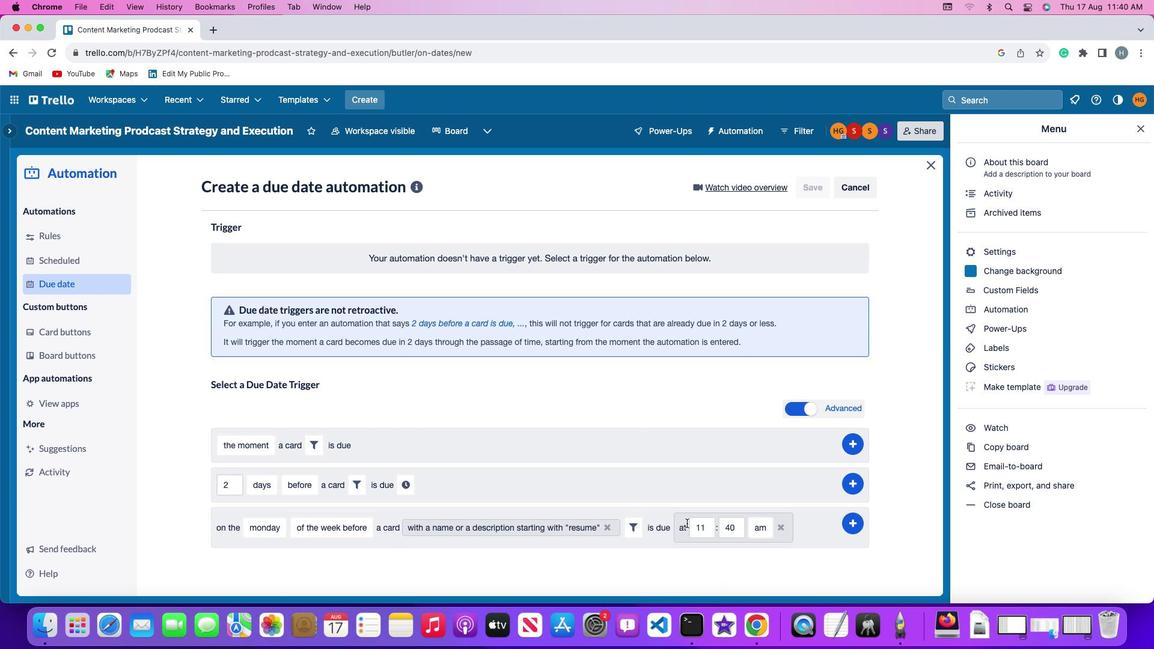 
Action: Mouse moved to (771, 451)
Screenshot: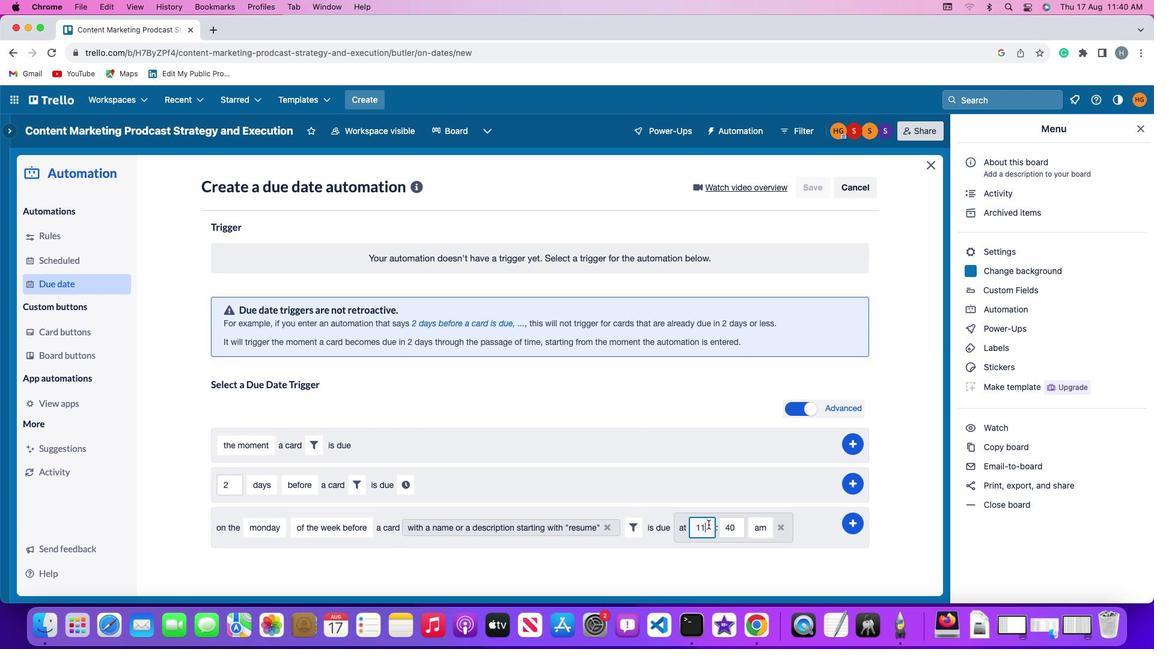 
Action: Mouse pressed left at (771, 451)
Screenshot: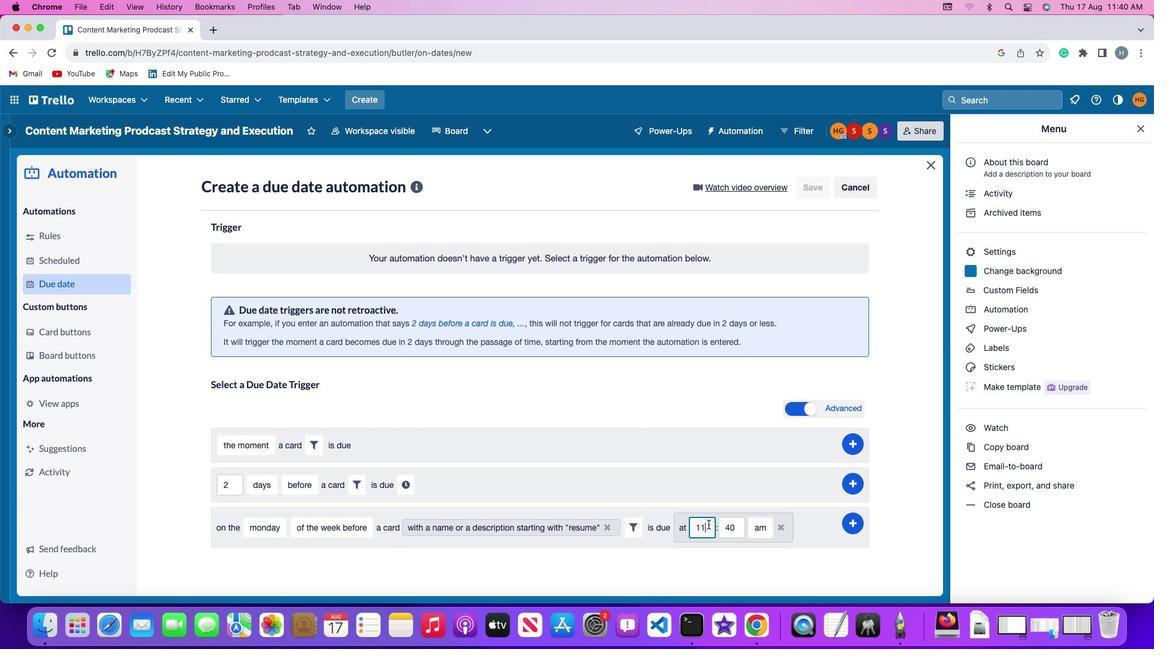
Action: Mouse moved to (772, 451)
Screenshot: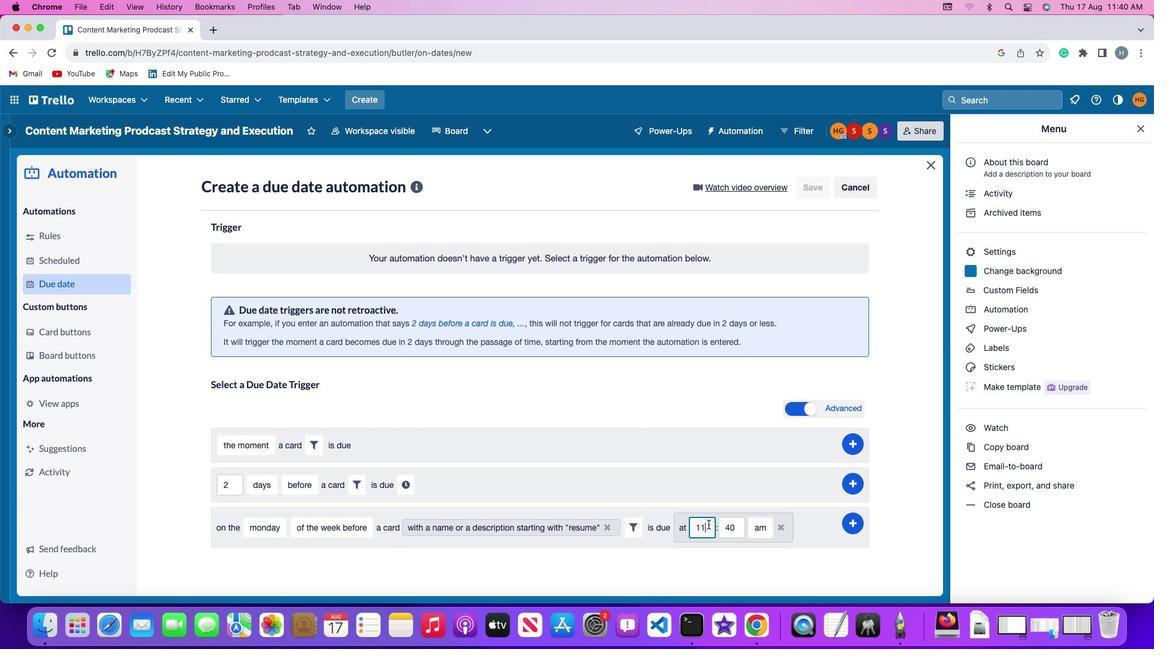 
Action: Key pressed Key.backspaceKey.backspace'1''1'
Screenshot: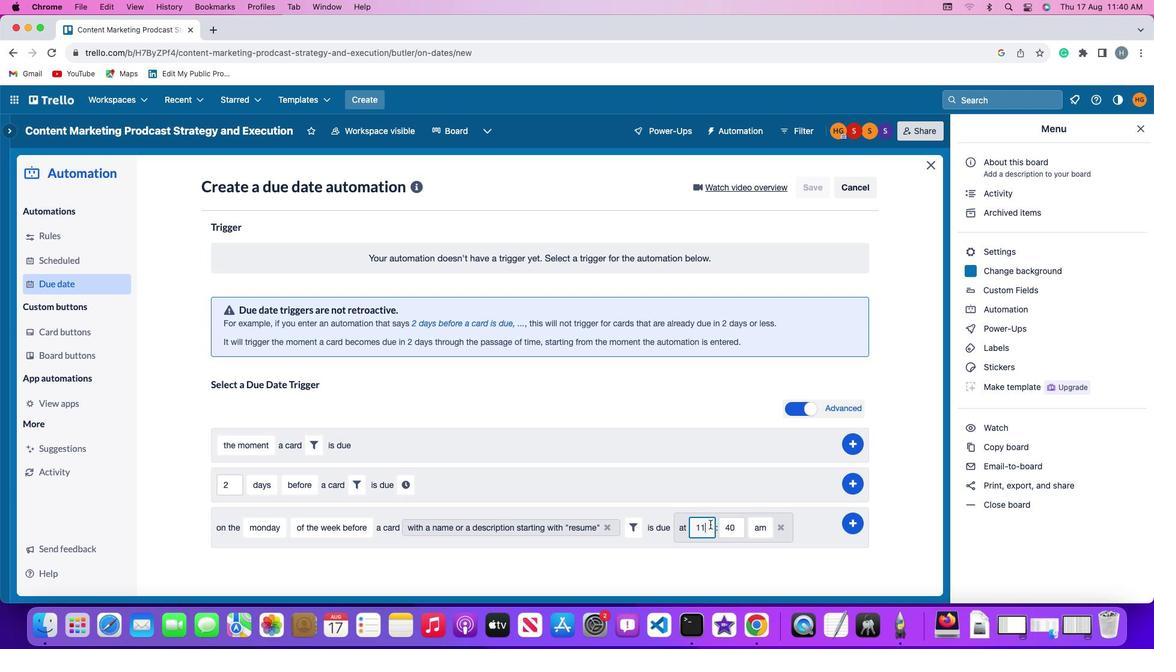 
Action: Mouse moved to (798, 451)
Screenshot: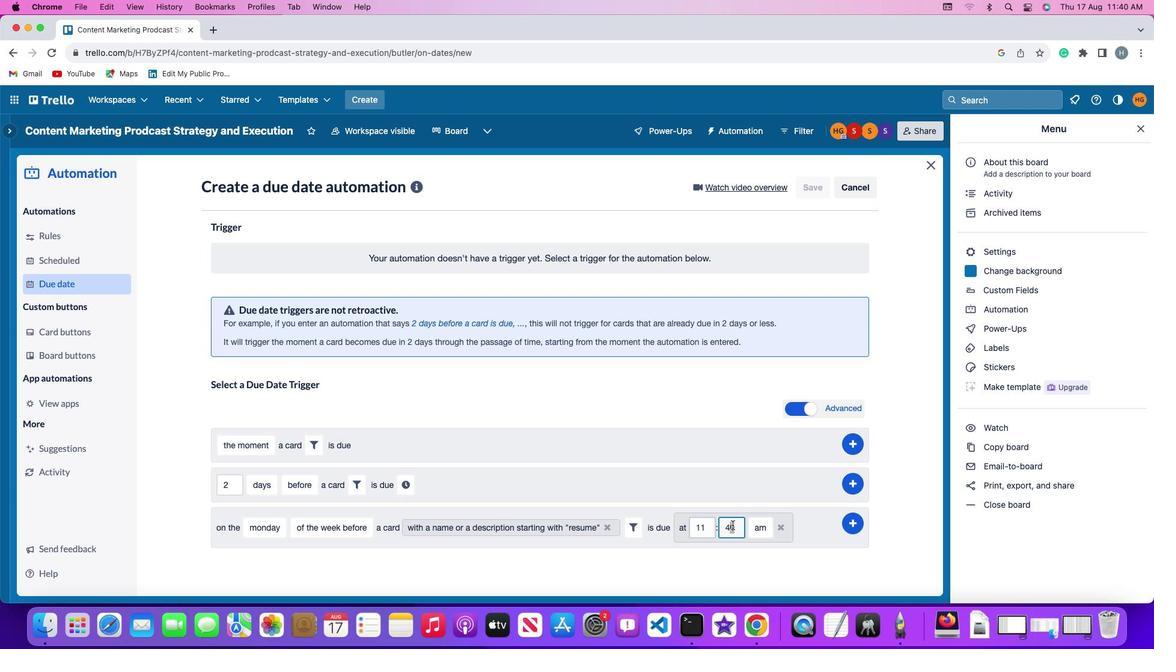 
Action: Mouse pressed left at (798, 451)
Screenshot: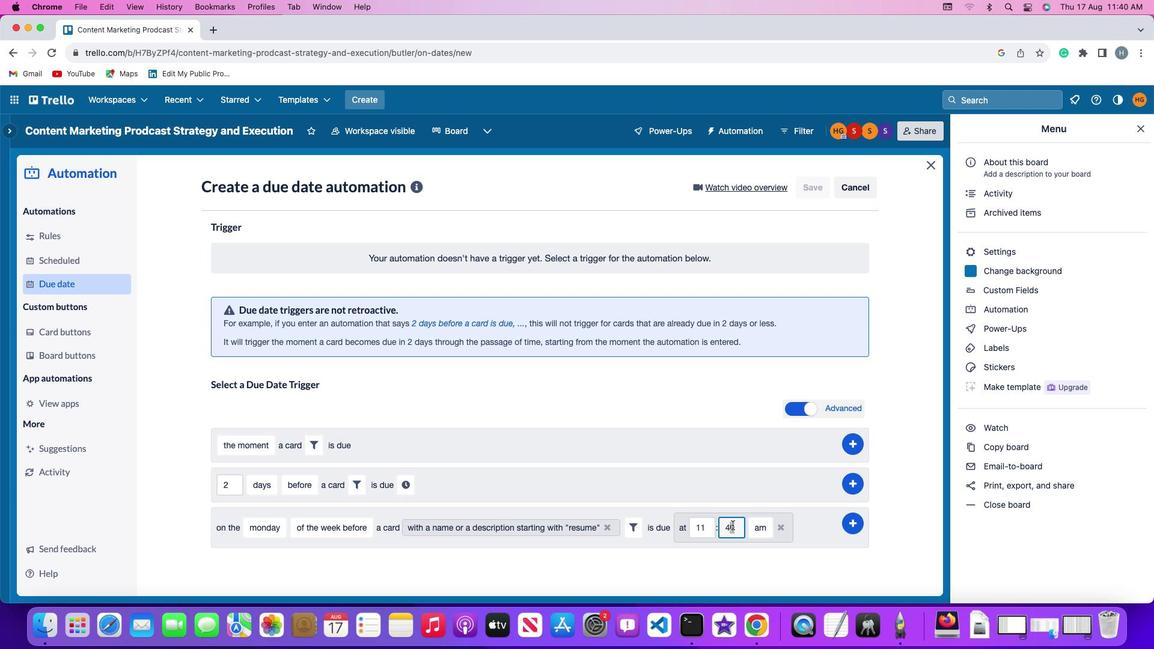 
Action: Mouse moved to (798, 451)
Screenshot: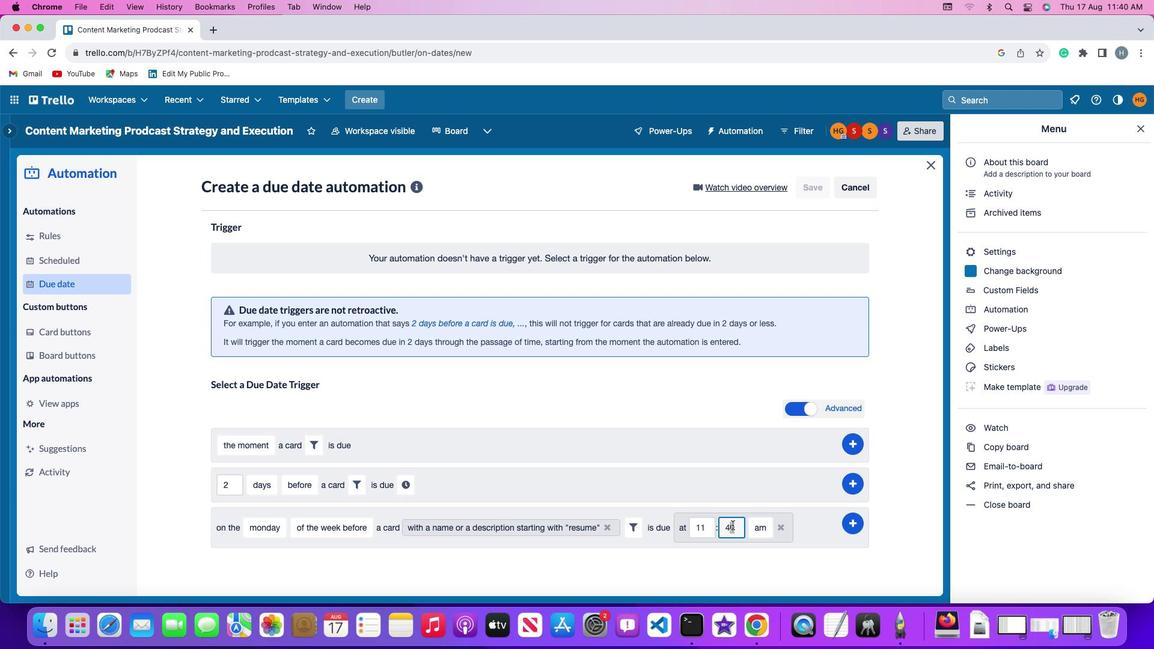 
Action: Key pressed Key.backspace'0'
Screenshot: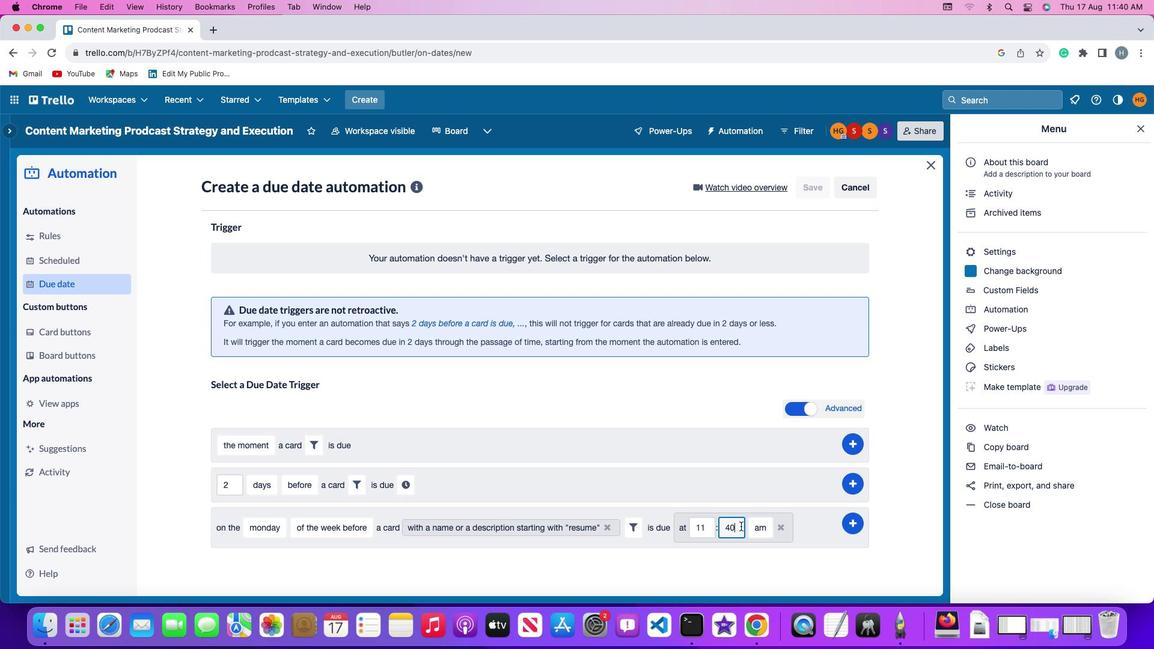 
Action: Mouse moved to (811, 451)
Screenshot: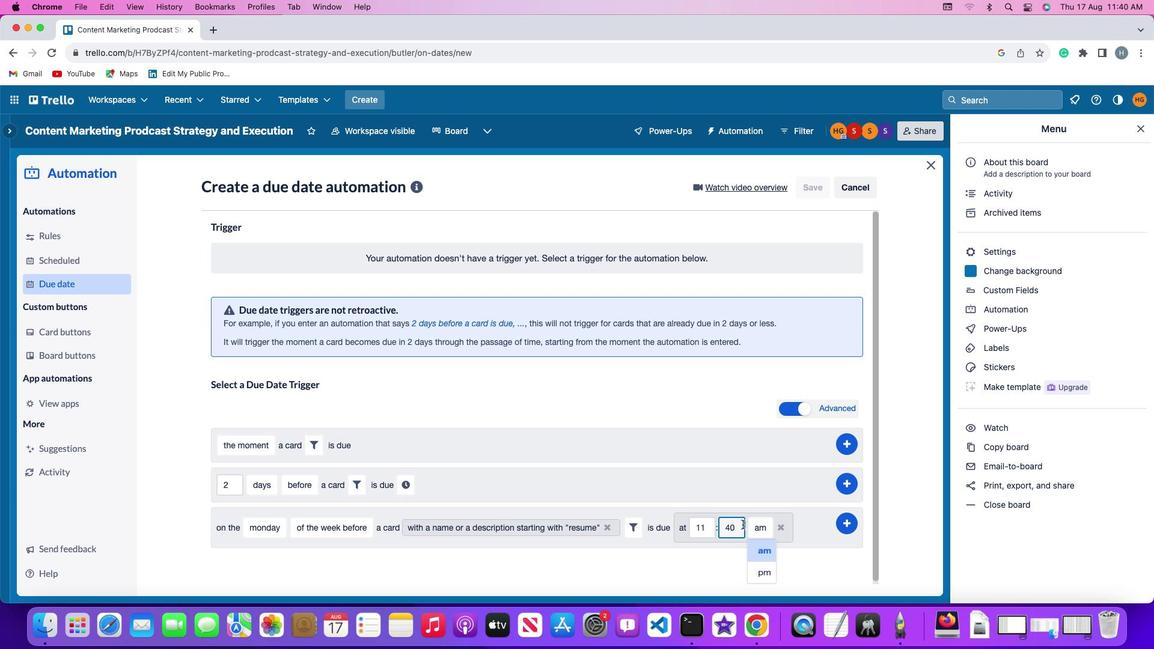 
Action: Key pressed Key.backspaceKey.backspace
Screenshot: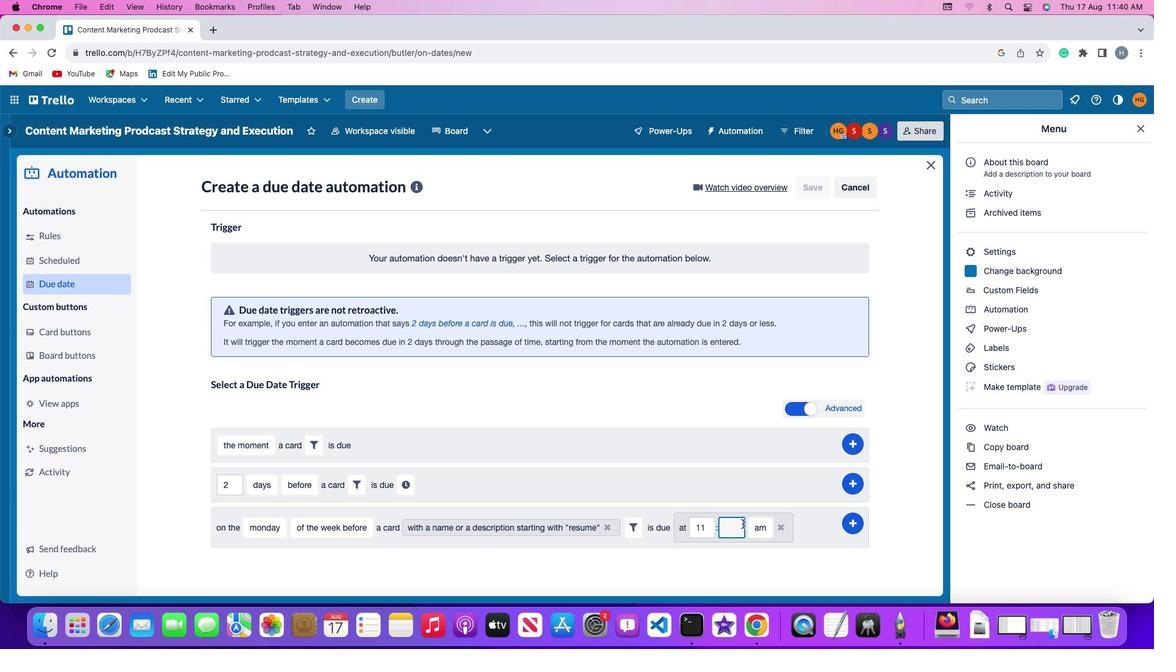 
Action: Mouse moved to (811, 451)
Screenshot: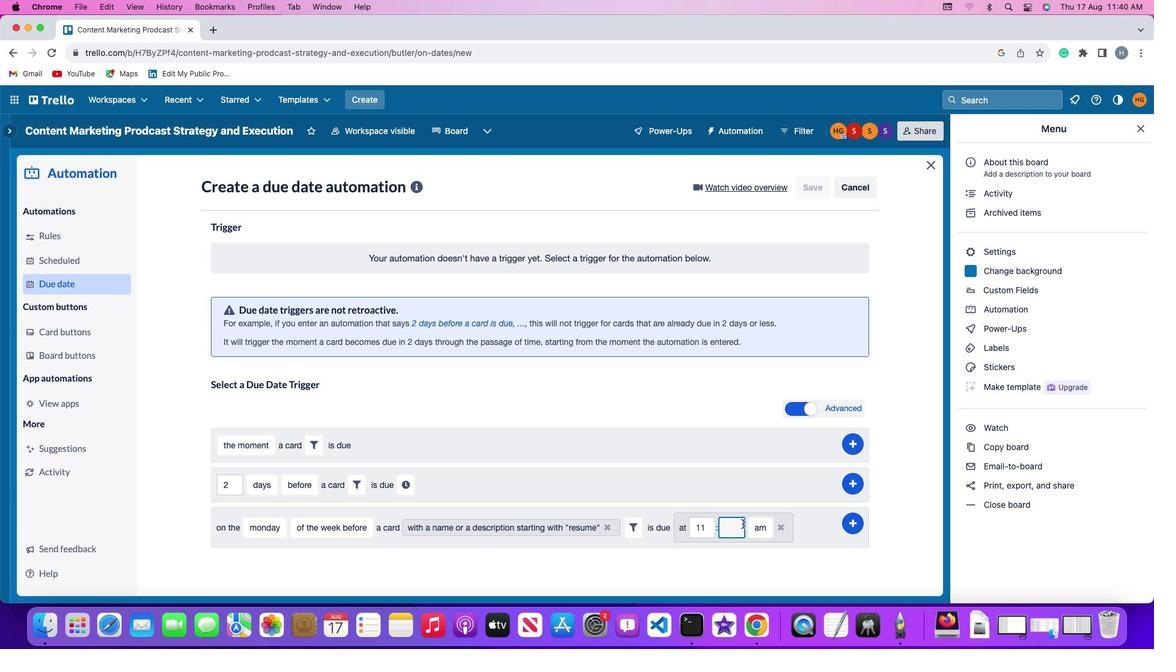 
Action: Key pressed '0''0'
Screenshot: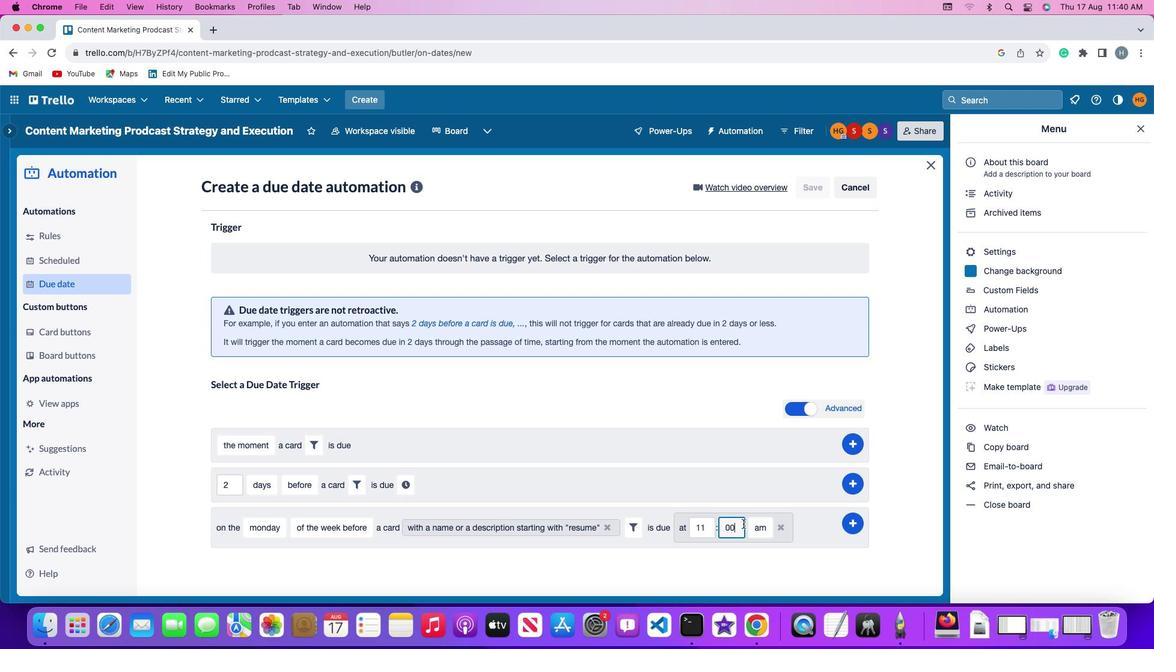 
Action: Mouse moved to (829, 451)
Screenshot: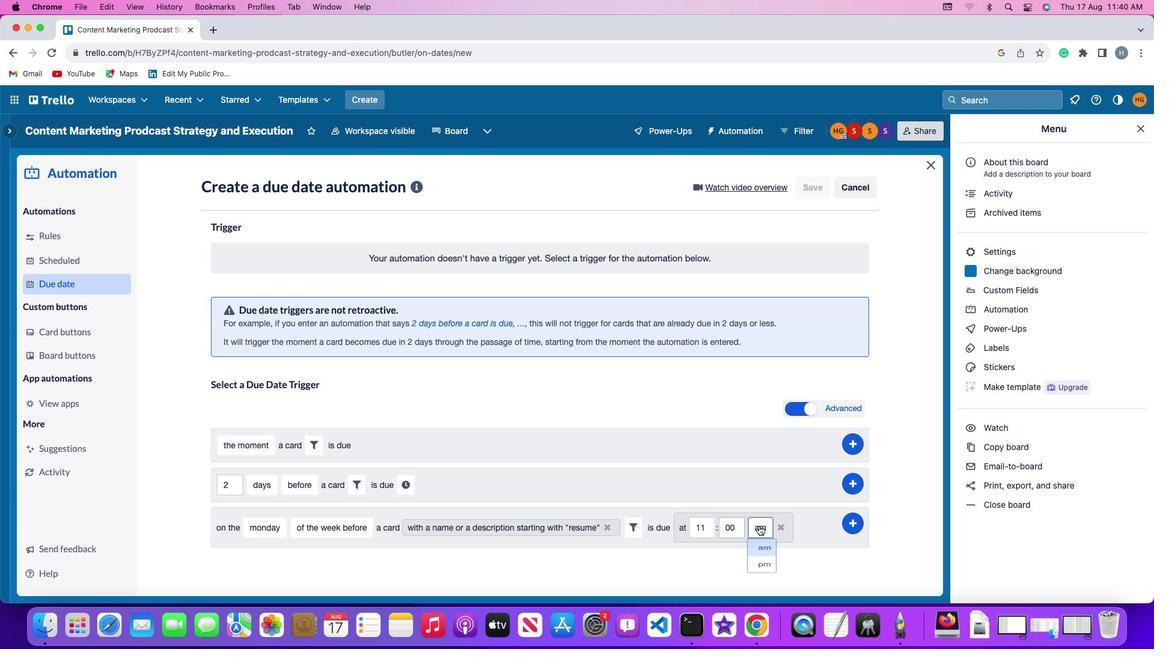 
Action: Mouse pressed left at (829, 451)
Screenshot: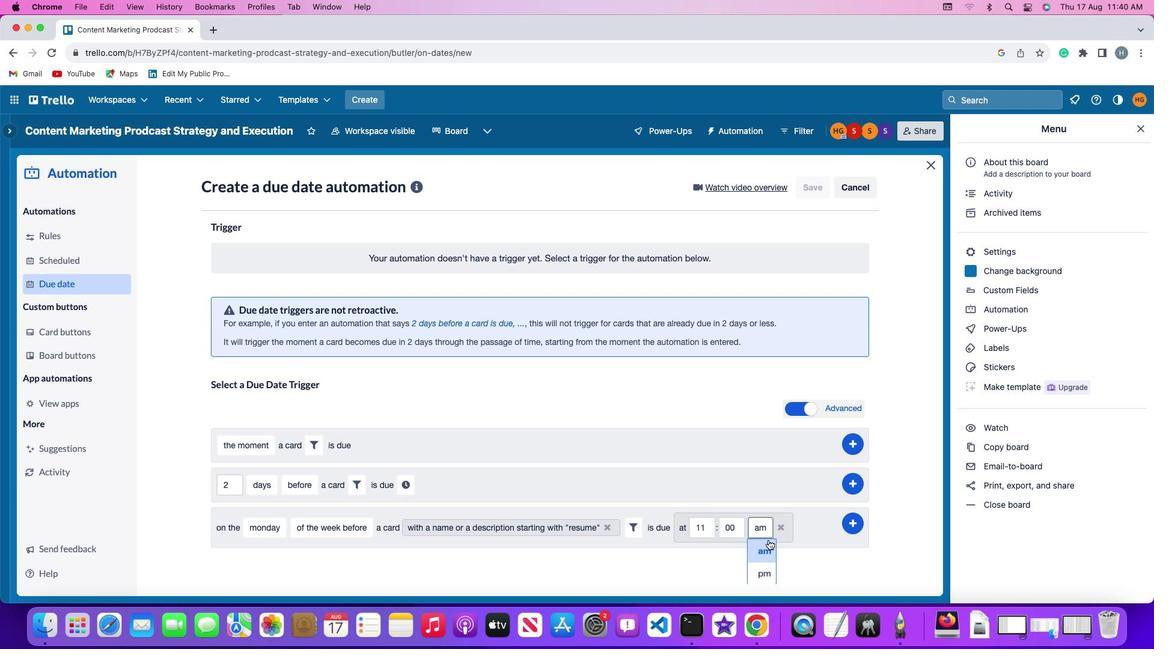 
Action: Mouse moved to (839, 442)
Screenshot: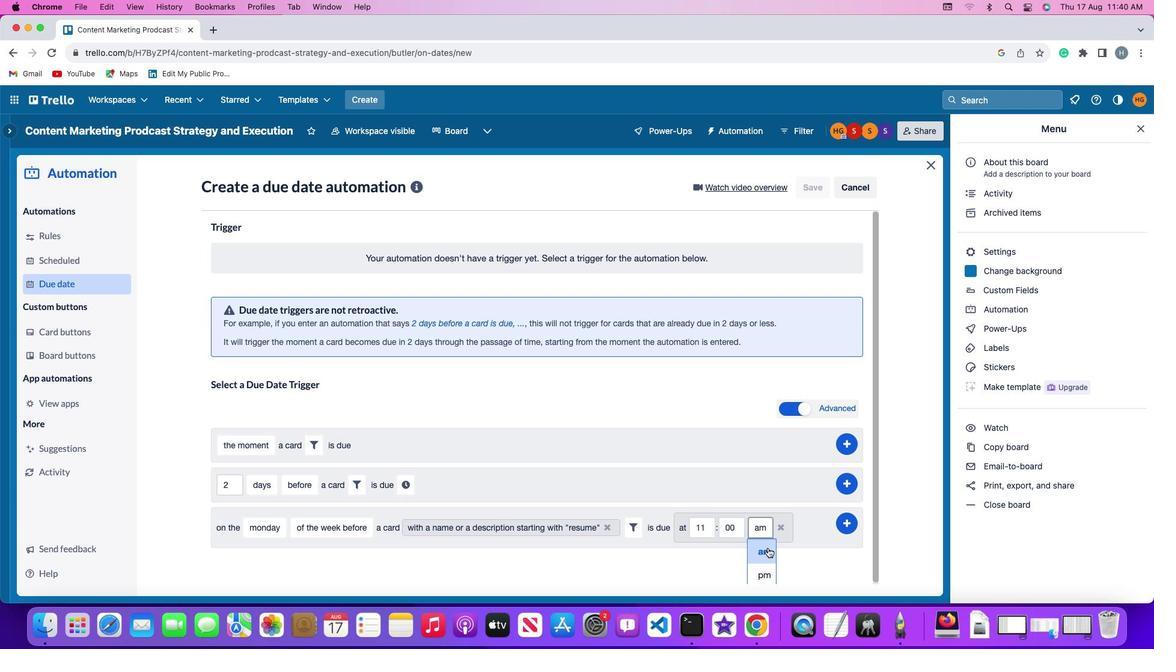 
Action: Mouse pressed left at (839, 442)
Screenshot: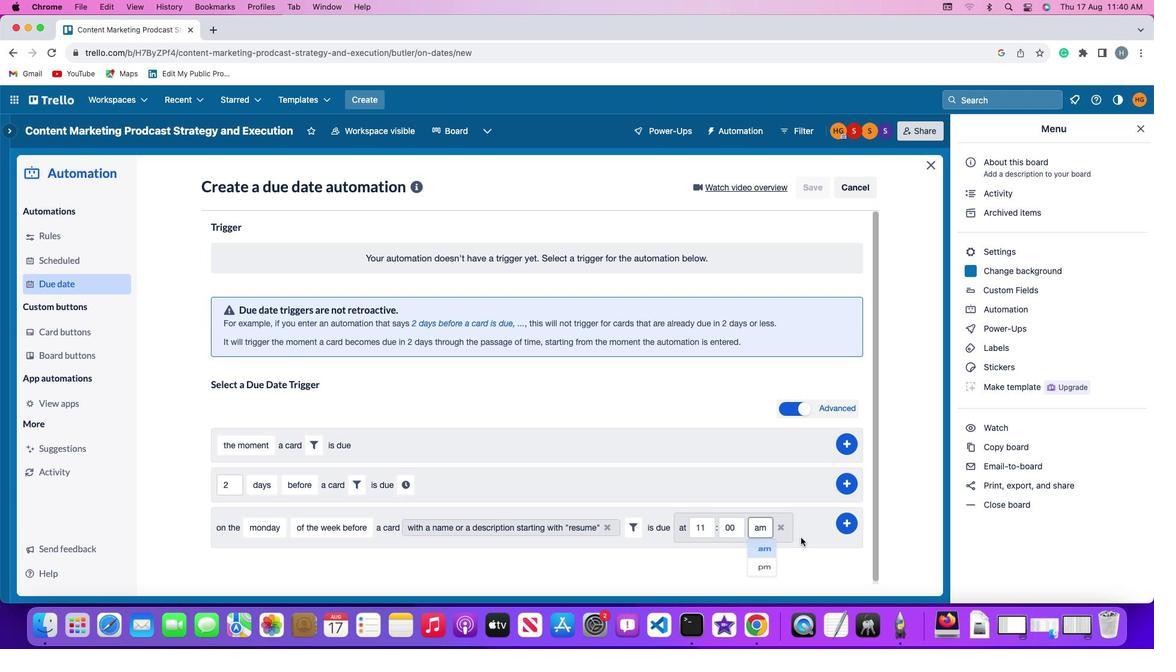 
Action: Mouse moved to (935, 452)
Screenshot: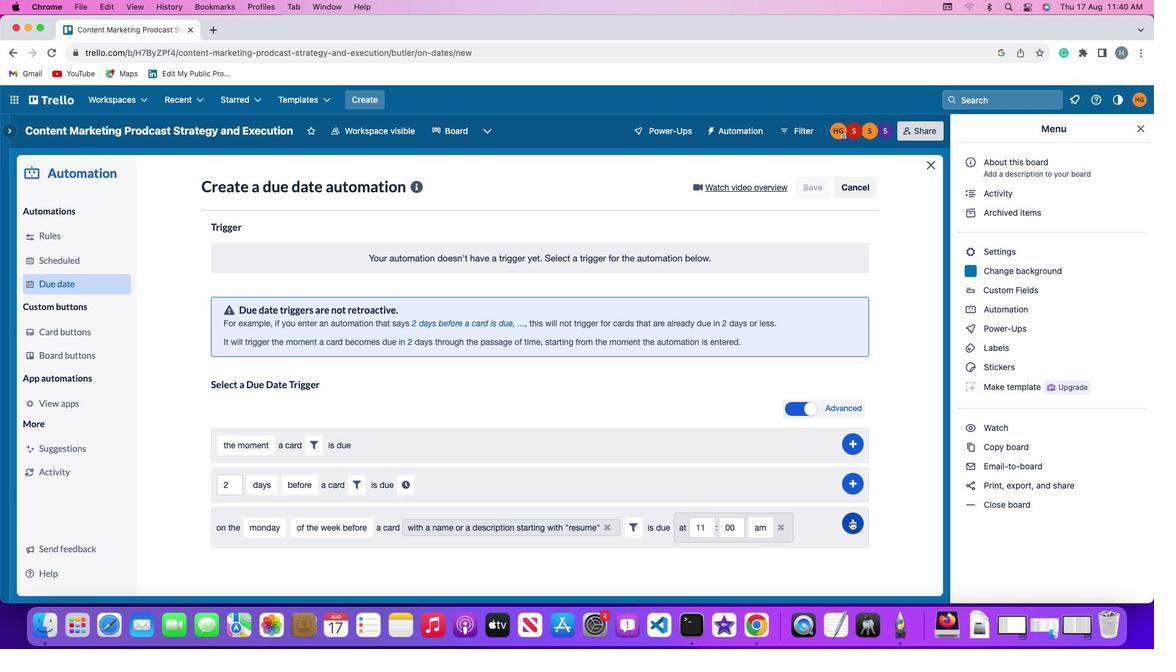 
Action: Mouse pressed left at (935, 452)
Screenshot: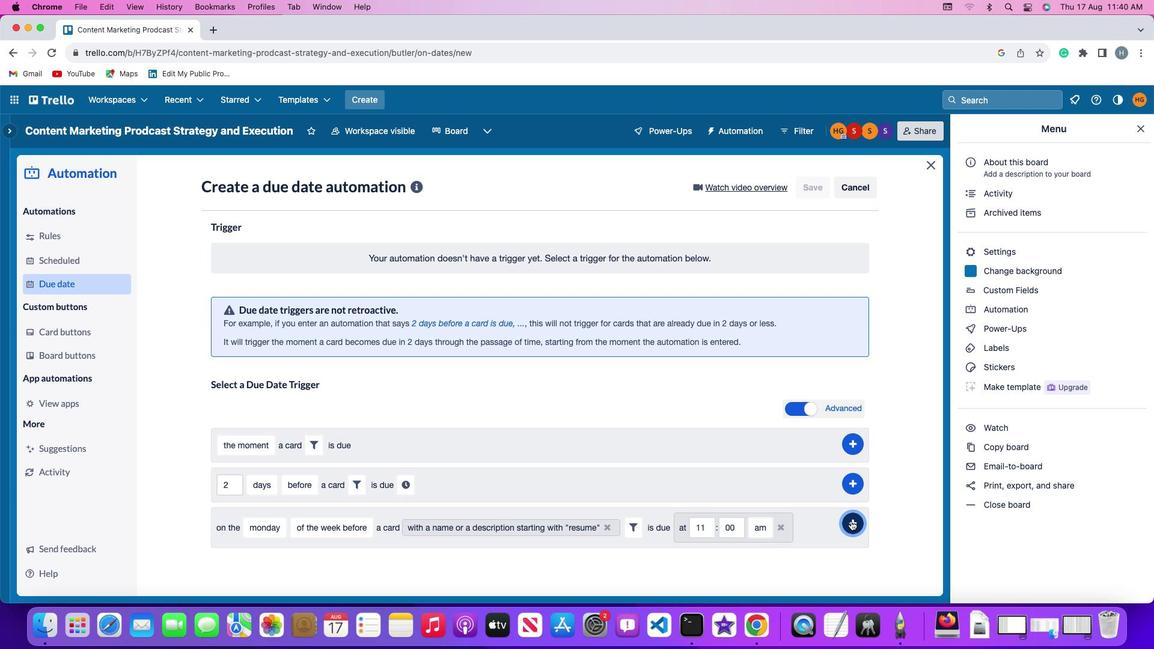 
Action: Mouse moved to (996, 489)
Screenshot: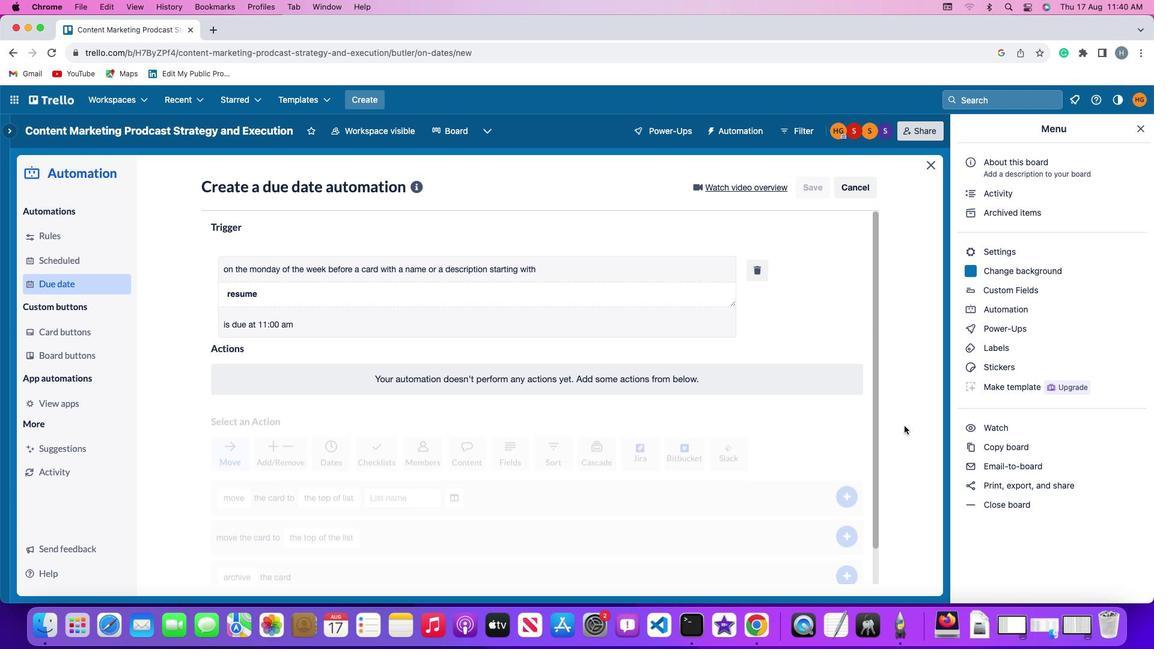 
